 Task: Add an event with the title Third Coffee Meeting with Key Business Influencer, date '2023/10/27', time 8:00 AM to 10:00 AMand add a description: A conference call with partners serves as a platform for collaborative discussions. It brings together representatives from different organizations or departments to exchange ideas, share updates, and address common challenges. The call enables open and interactive communication, fostering a sense of teamwork and cooperation among partners., put the event into Yellow category, logged in from the account softage.7@softage.netand send the event invitation to softage.6@softage.net and softage.8@softage.net. Set a reminder for the event 15 minutes before
Action: Mouse moved to (100, 118)
Screenshot: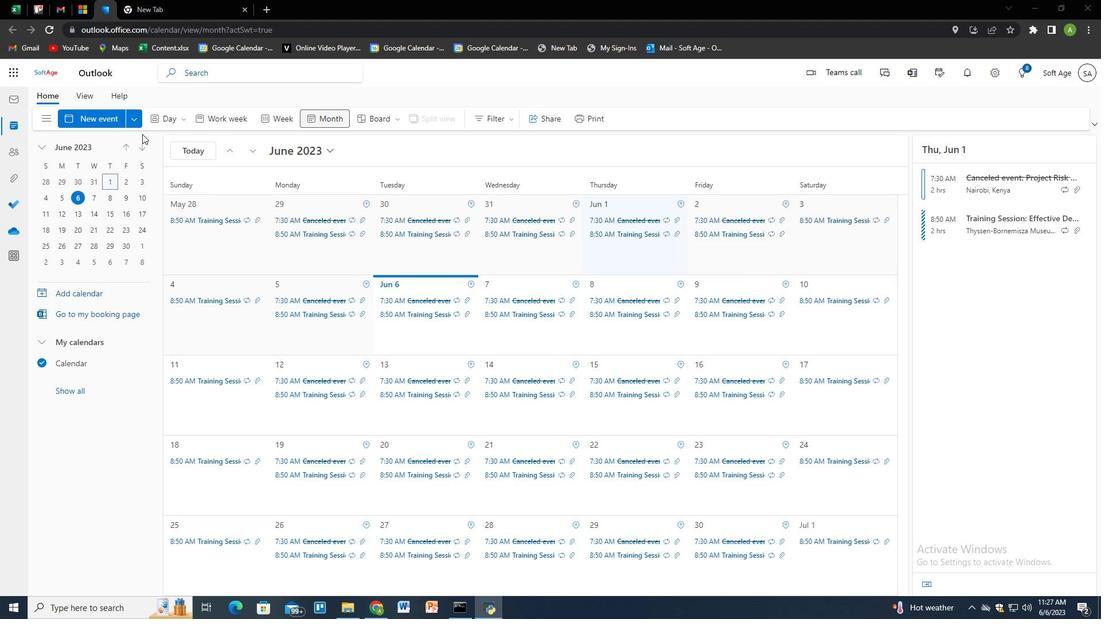 
Action: Mouse pressed left at (100, 118)
Screenshot: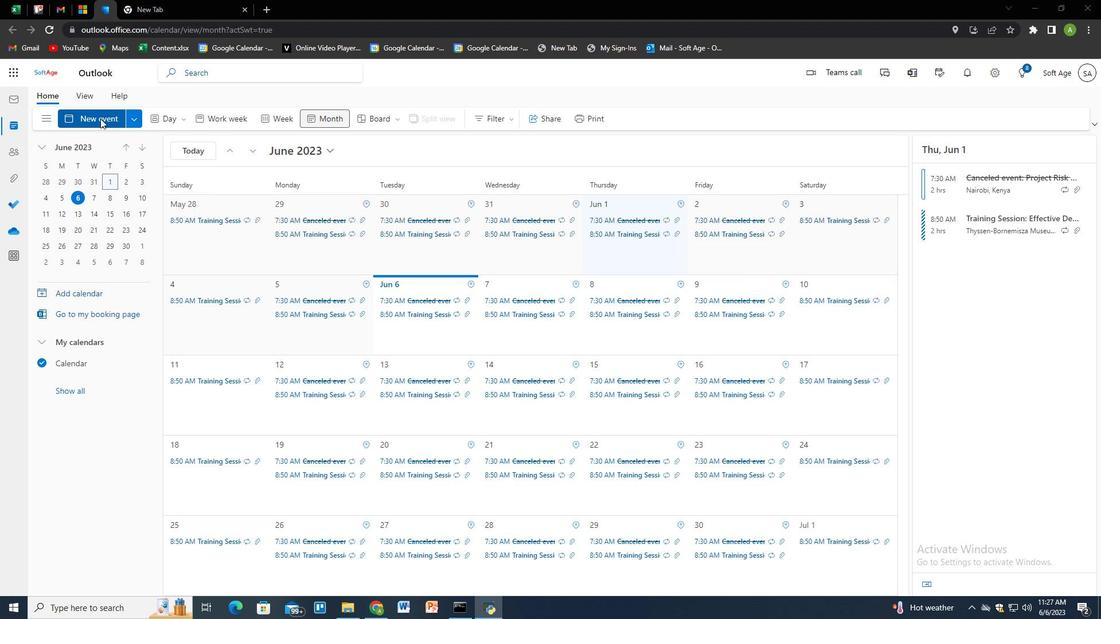 
Action: Mouse moved to (171, 174)
Screenshot: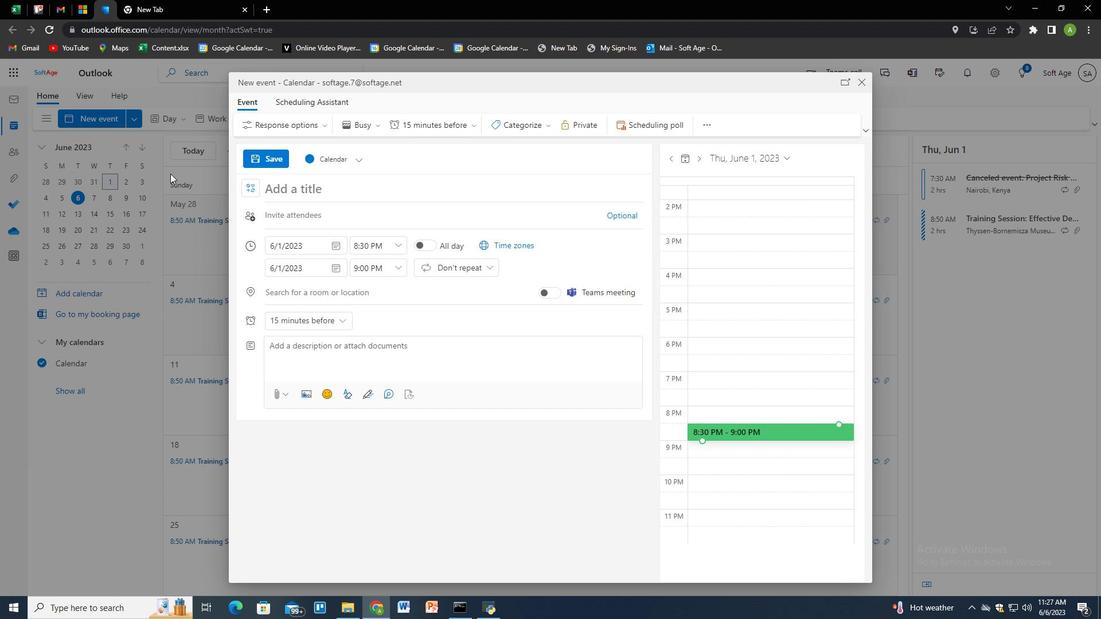 
Action: Key pressed <Key.caps_lock>T<Key.caps_lock>hird<Key.space><Key.caps_lock>C<Key.caps_lock>offee<Key.space><Key.caps_lock>M<Key.caps_lock>eeting<Key.space>with<Key.space><Key.caps_lock>K<Key.caps_lock>ey<Key.space><Key.caps_lock>B<Key.caps_lock>usiness<Key.space><Key.caps_lock>I<Key.caps_lock>nfluencer
Screenshot: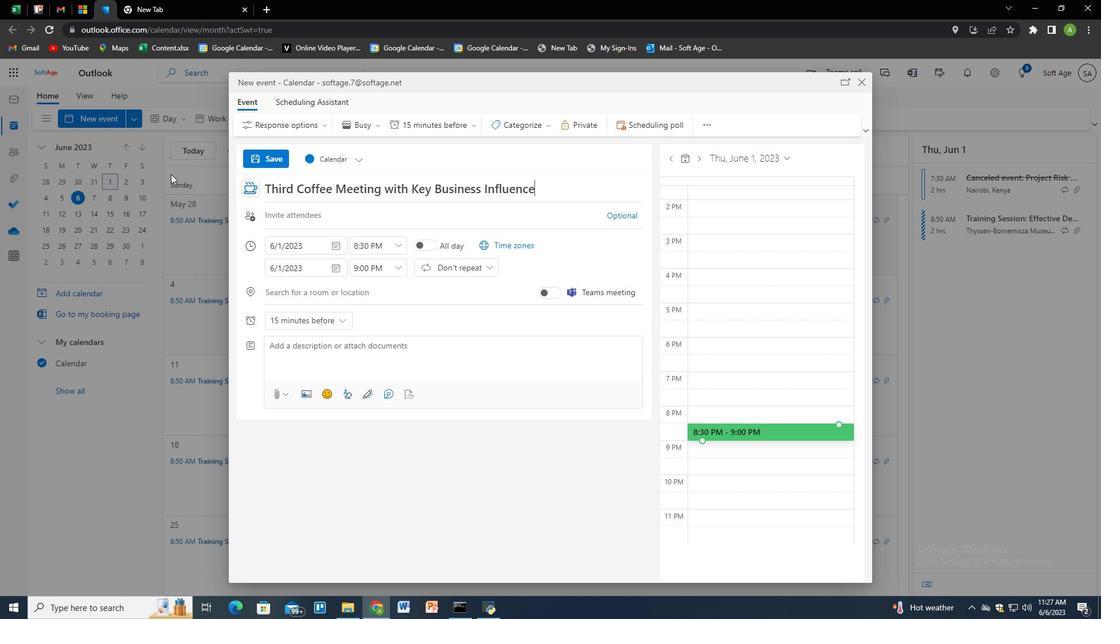 
Action: Mouse moved to (334, 247)
Screenshot: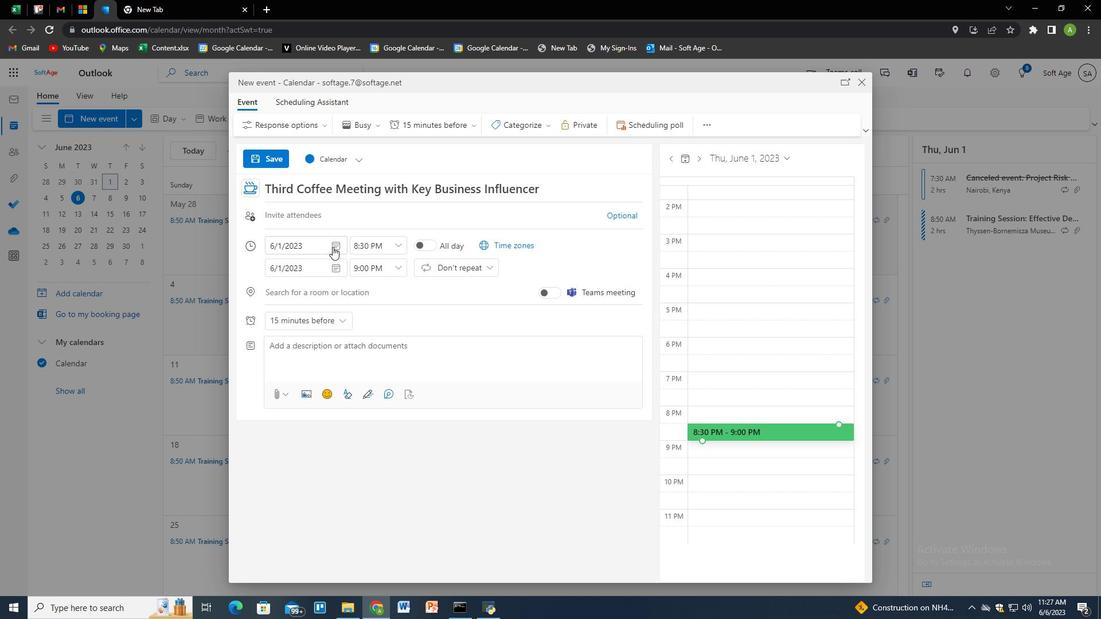 
Action: Mouse pressed left at (334, 247)
Screenshot: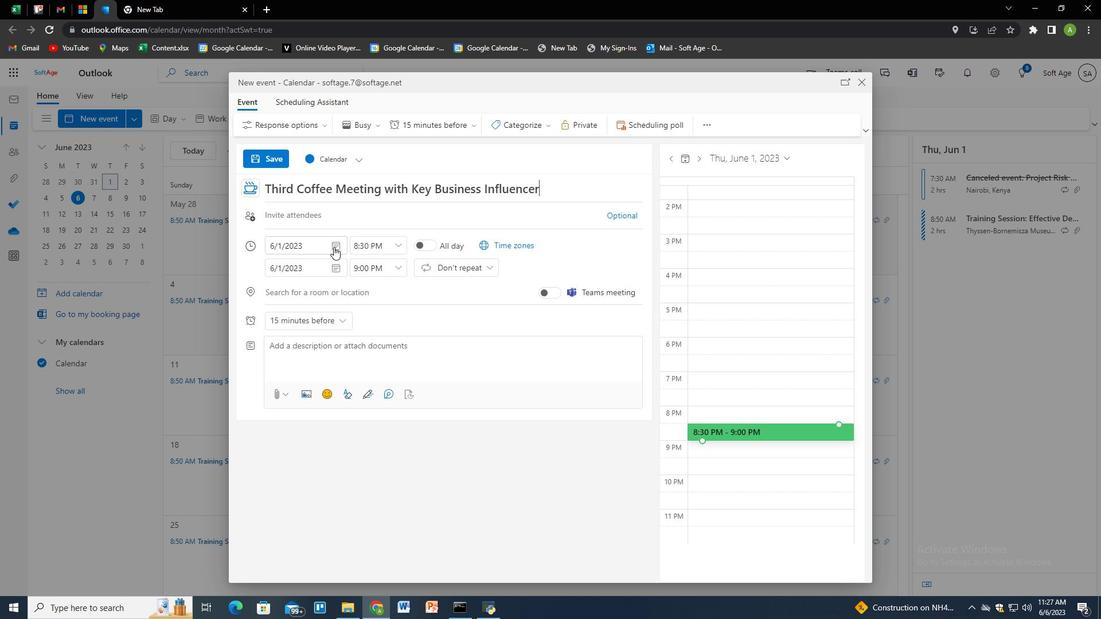 
Action: Mouse moved to (376, 270)
Screenshot: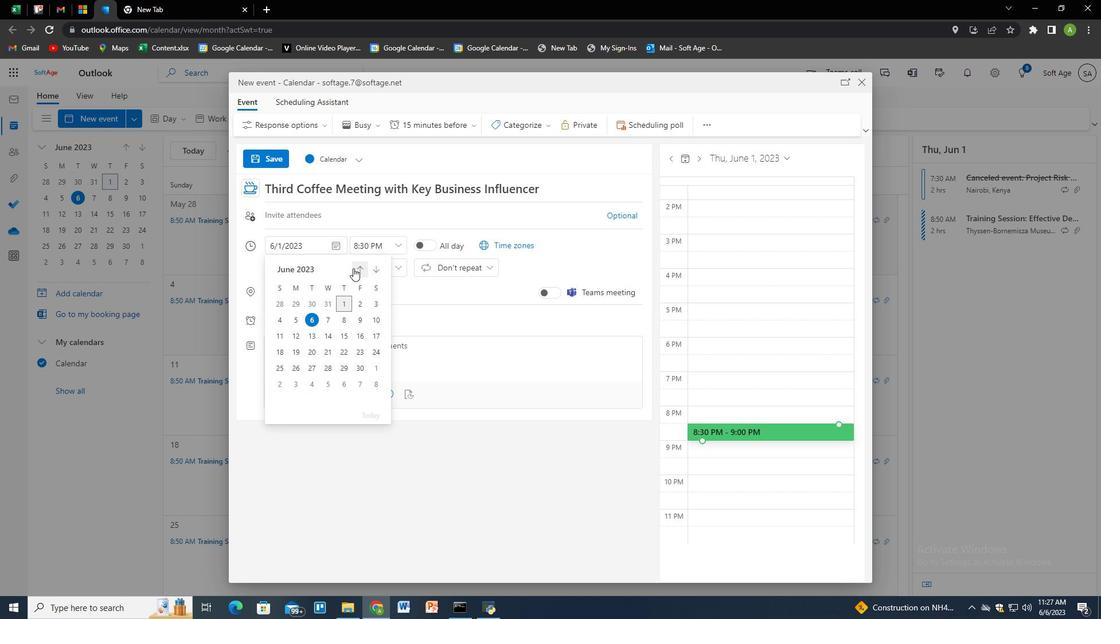 
Action: Mouse pressed left at (376, 270)
Screenshot: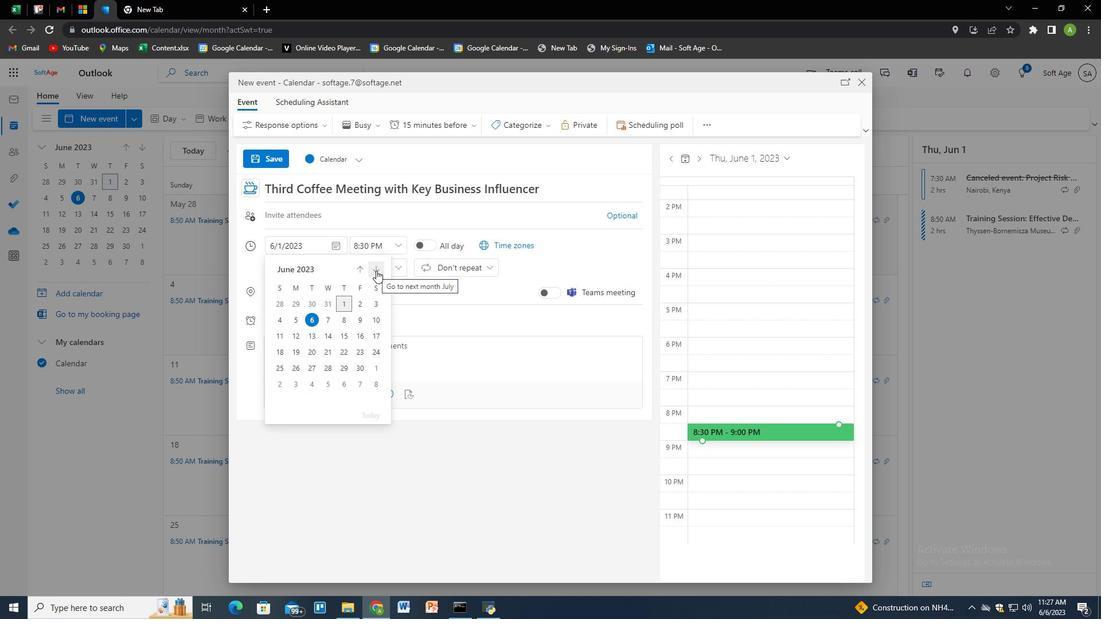 
Action: Mouse pressed left at (376, 270)
Screenshot: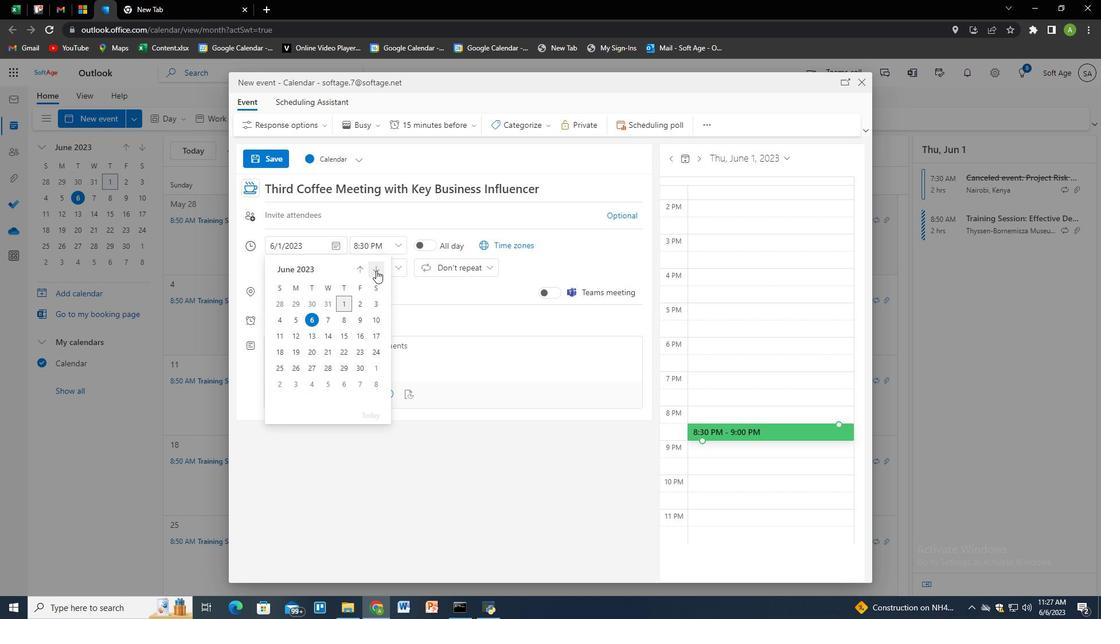 
Action: Mouse pressed left at (376, 270)
Screenshot: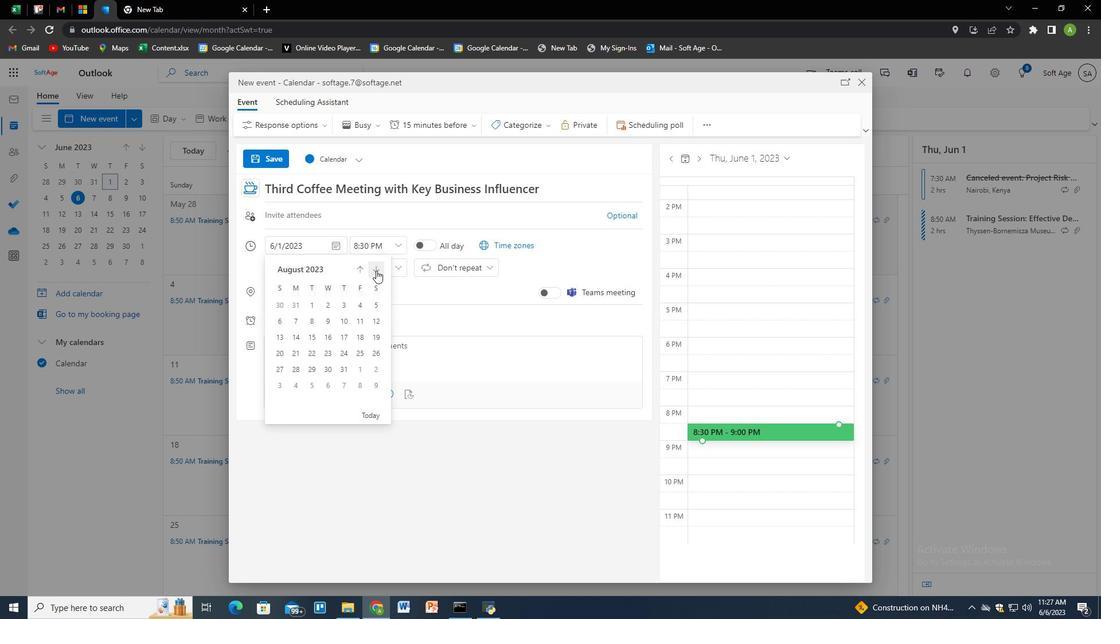 
Action: Mouse pressed left at (376, 270)
Screenshot: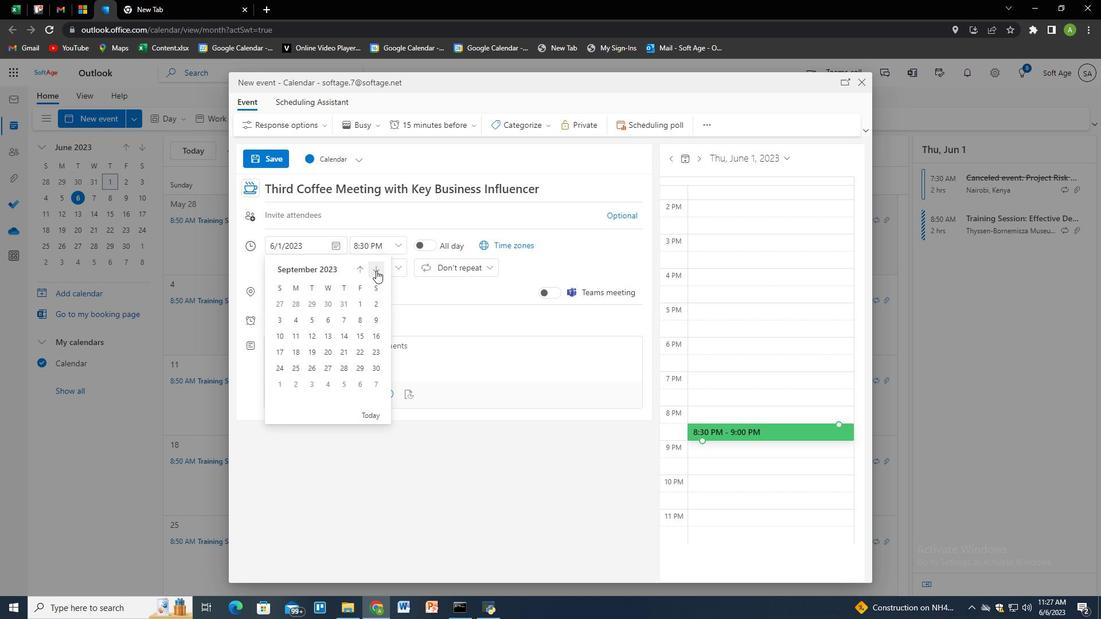 
Action: Mouse moved to (358, 351)
Screenshot: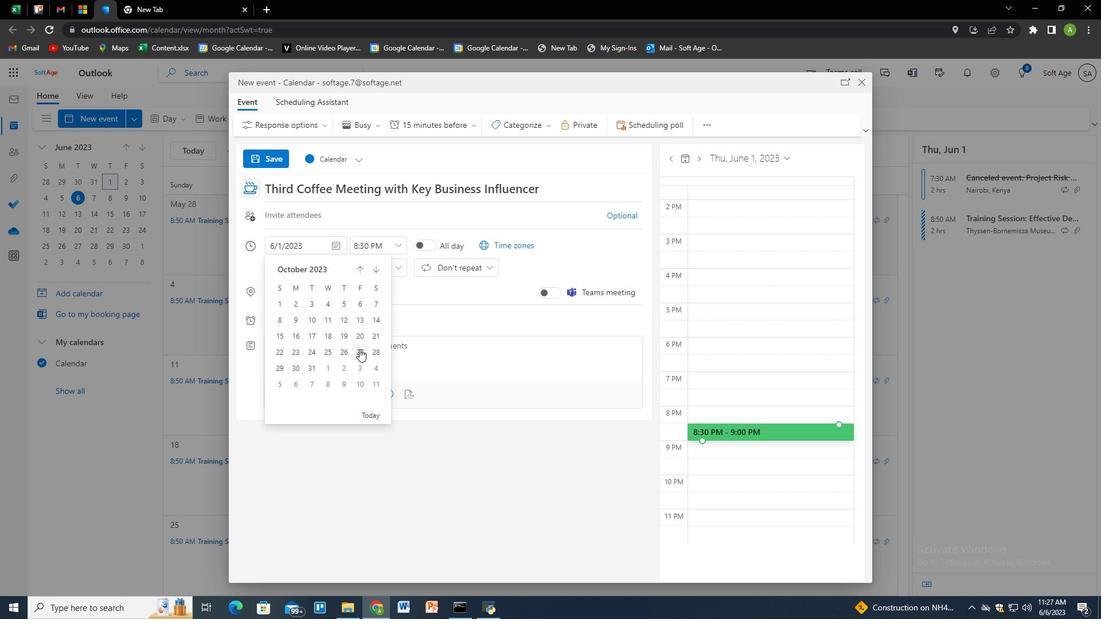 
Action: Mouse pressed left at (358, 351)
Screenshot: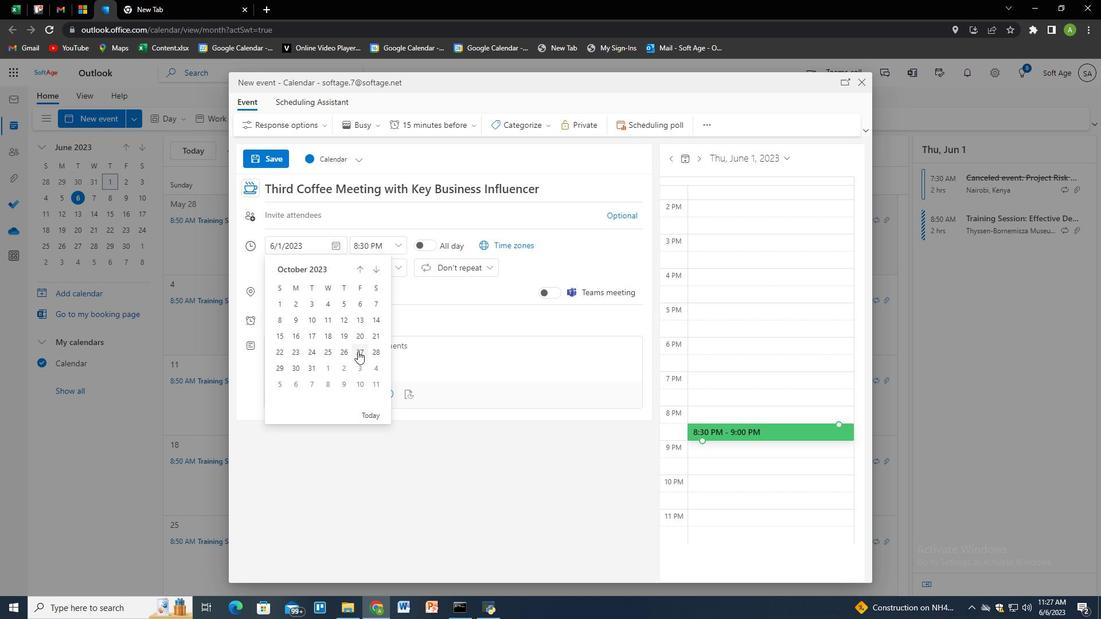 
Action: Mouse moved to (381, 246)
Screenshot: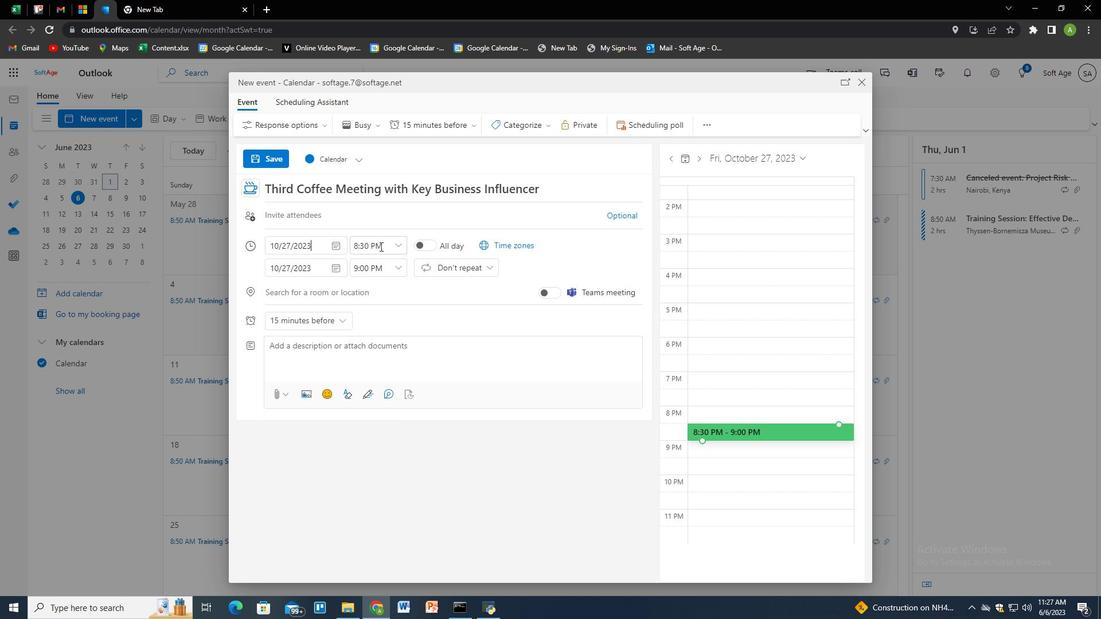 
Action: Mouse pressed left at (381, 246)
Screenshot: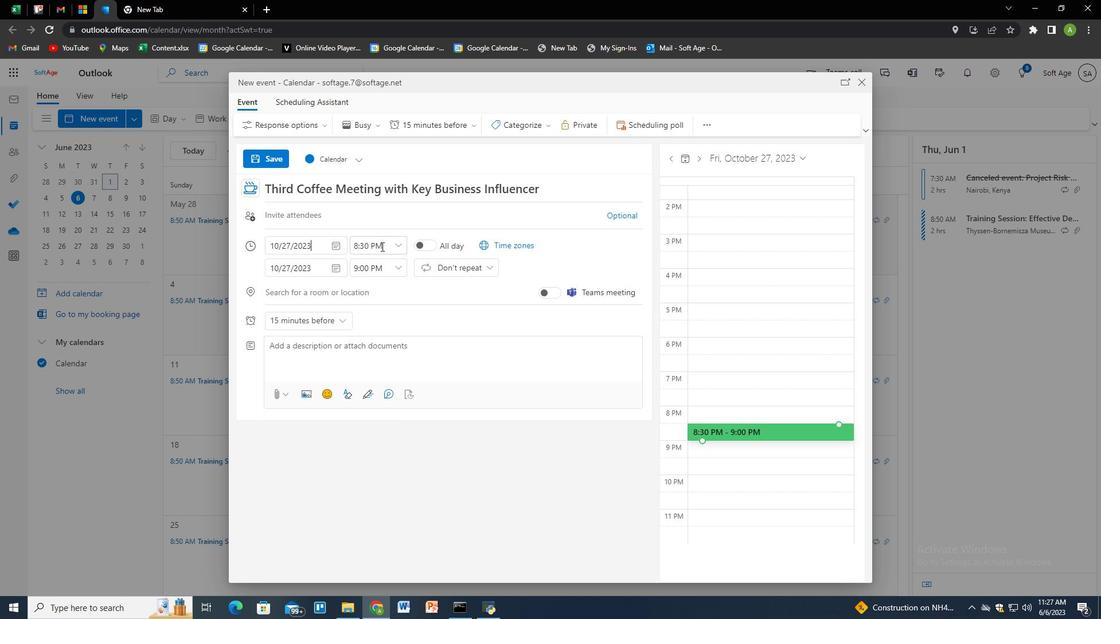 
Action: Mouse pressed left at (381, 246)
Screenshot: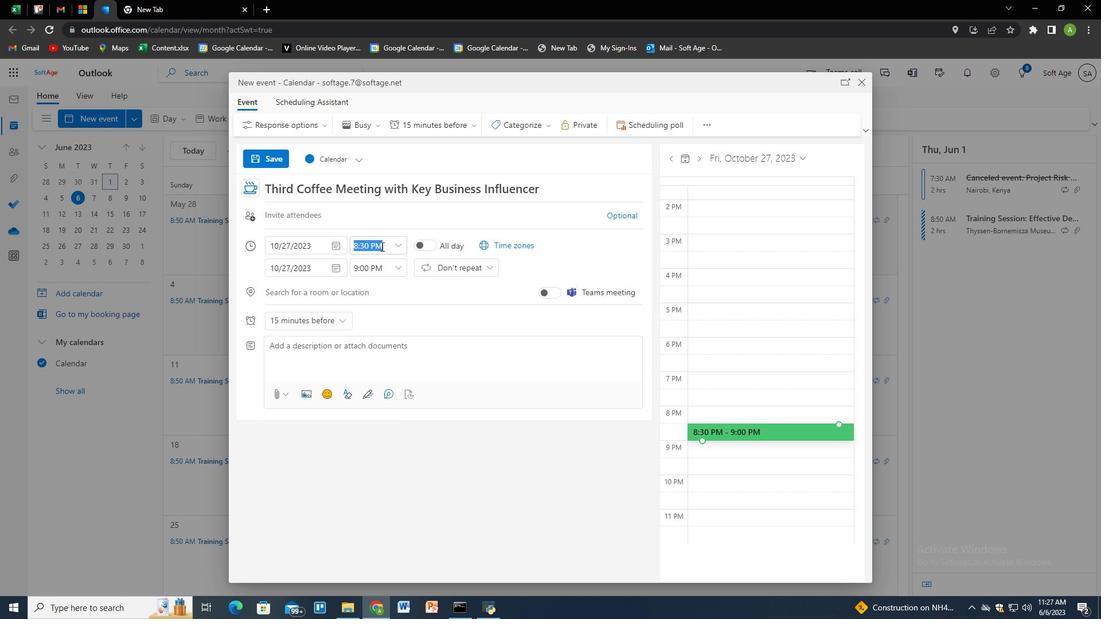 
Action: Mouse moved to (373, 246)
Screenshot: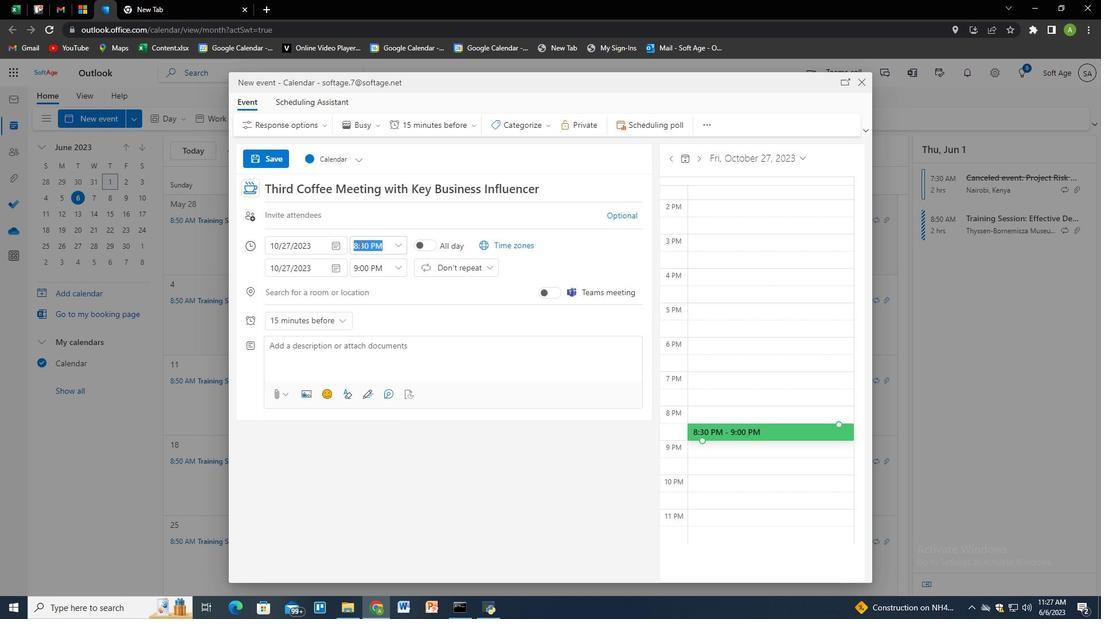 
Action: Mouse pressed left at (373, 246)
Screenshot: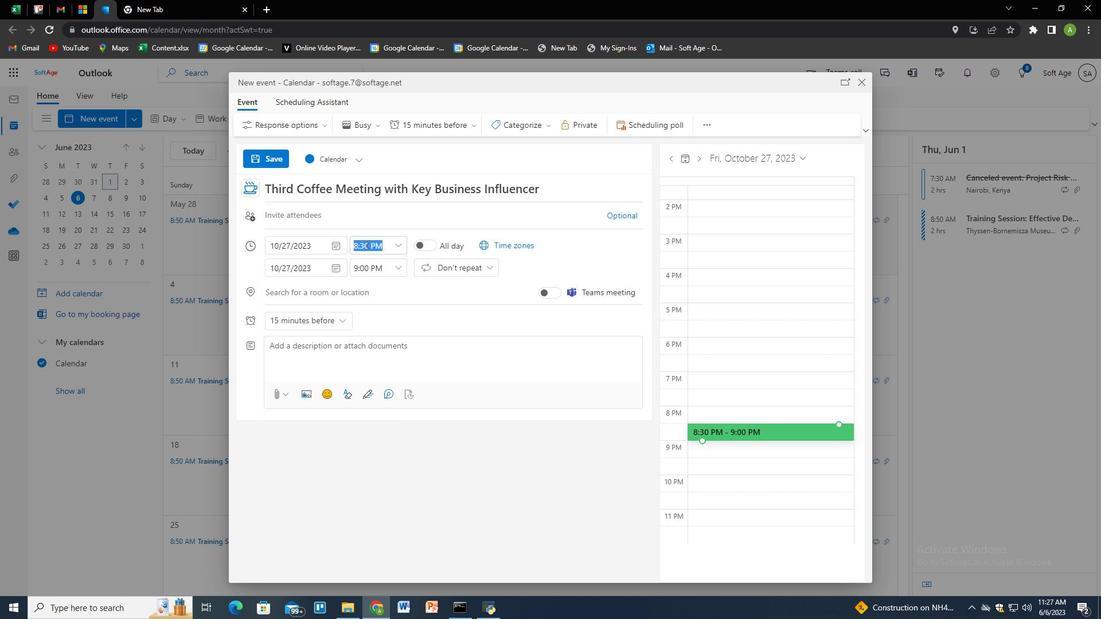 
Action: Mouse moved to (398, 245)
Screenshot: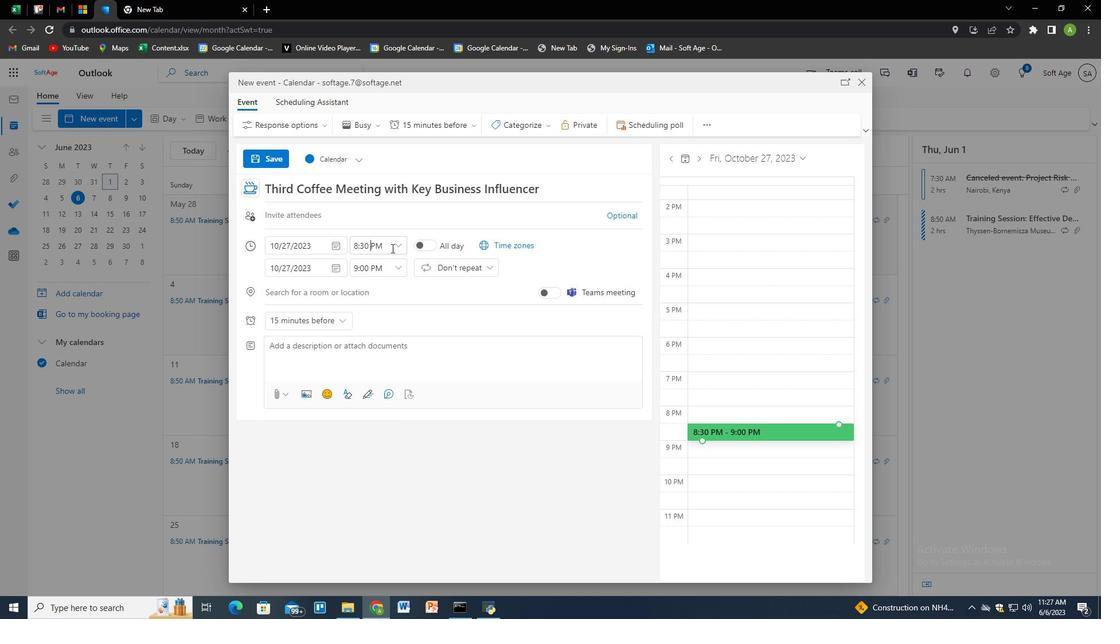 
Action: Mouse pressed left at (398, 245)
Screenshot: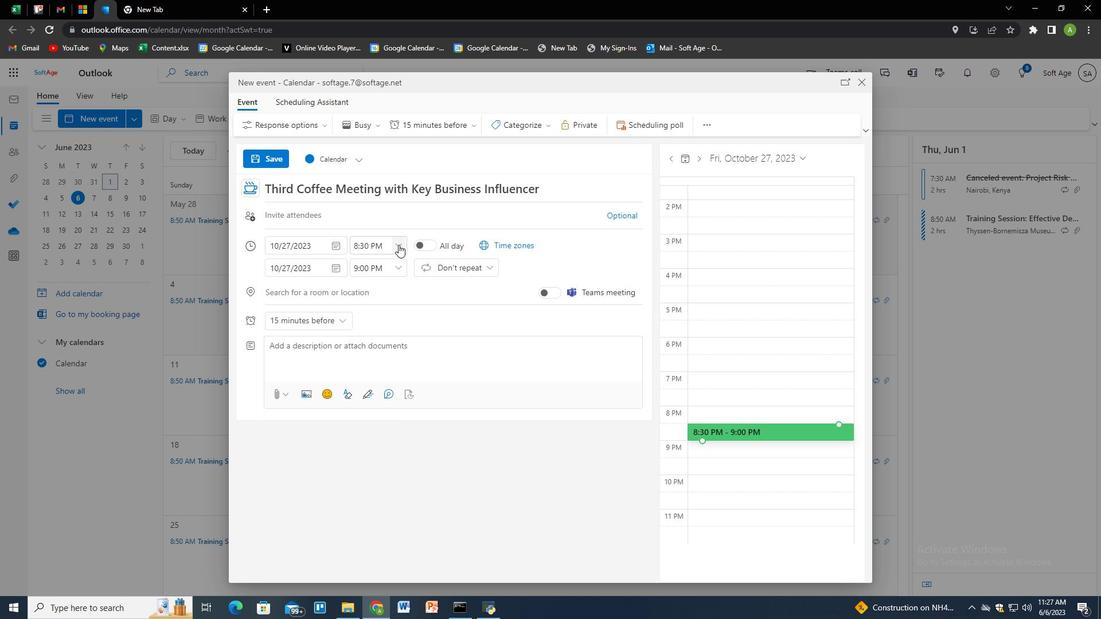 
Action: Mouse moved to (368, 326)
Screenshot: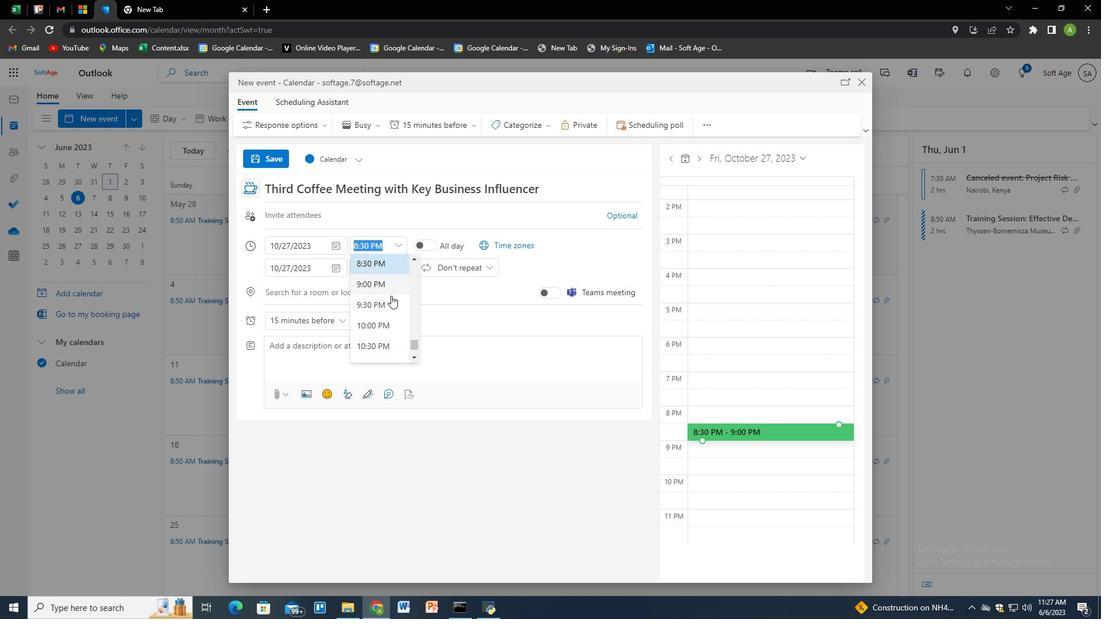 
Action: Mouse scrolled (368, 327) with delta (0, 0)
Screenshot: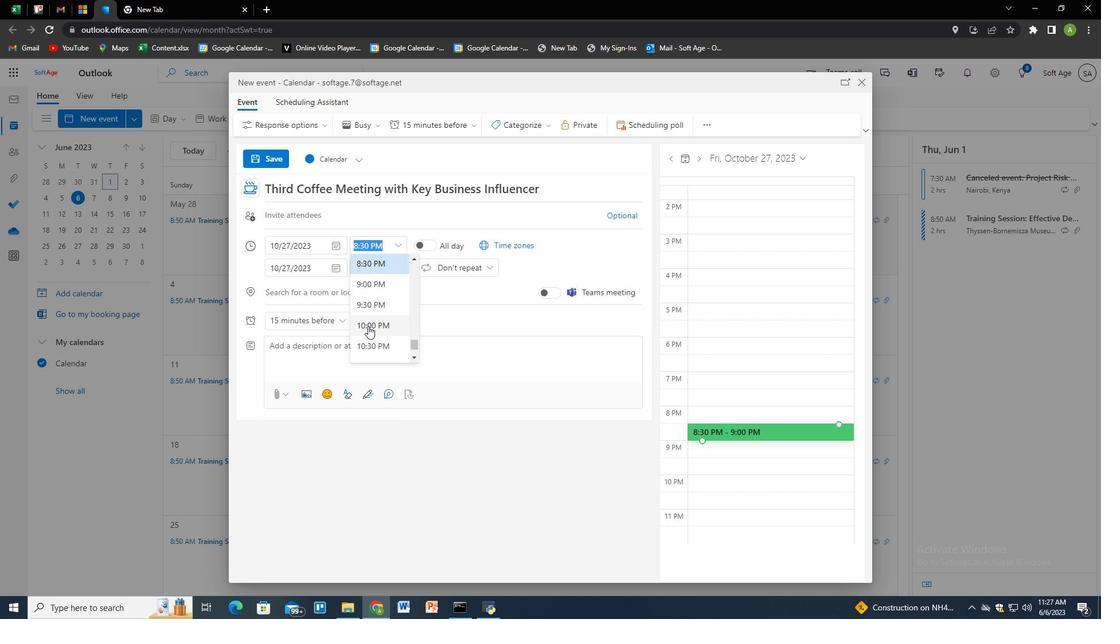 
Action: Mouse scrolled (368, 327) with delta (0, 0)
Screenshot: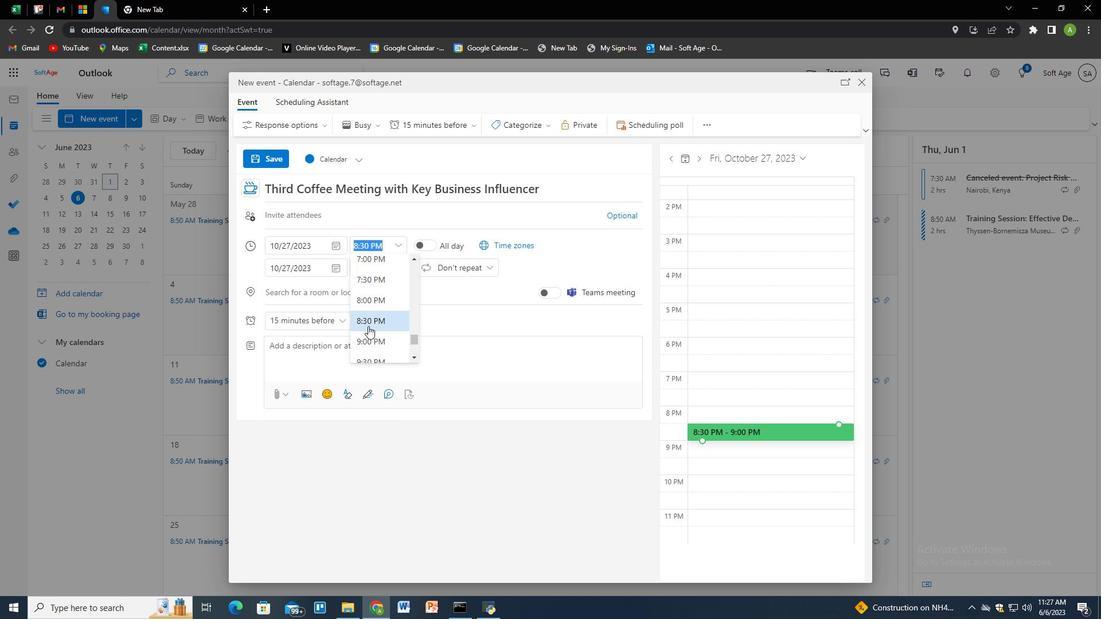 
Action: Mouse scrolled (368, 327) with delta (0, 0)
Screenshot: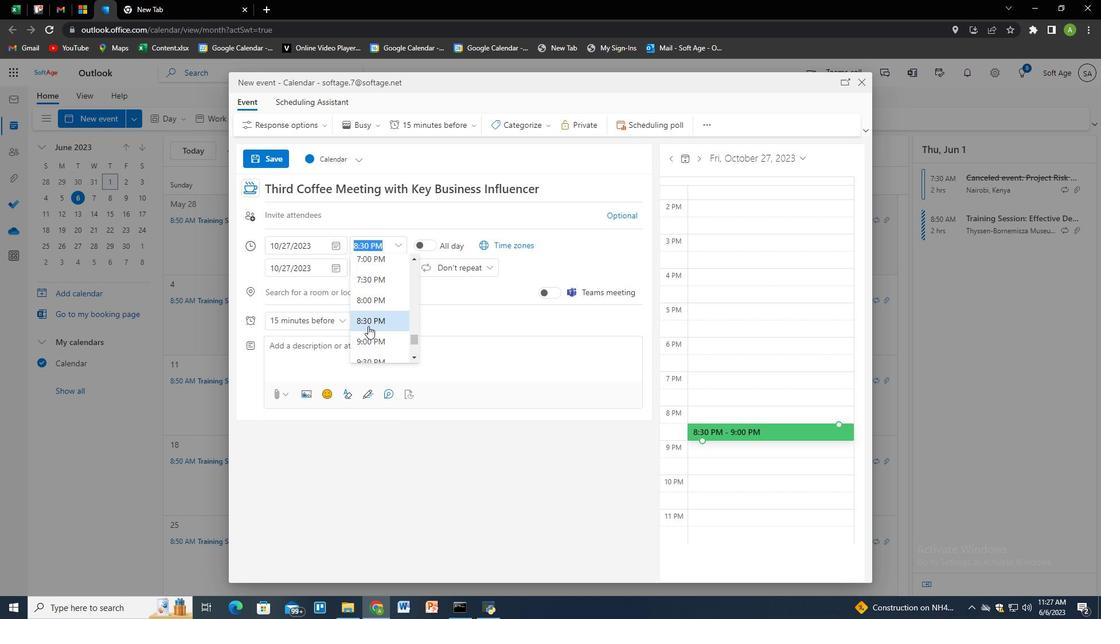 
Action: Mouse scrolled (368, 327) with delta (0, 0)
Screenshot: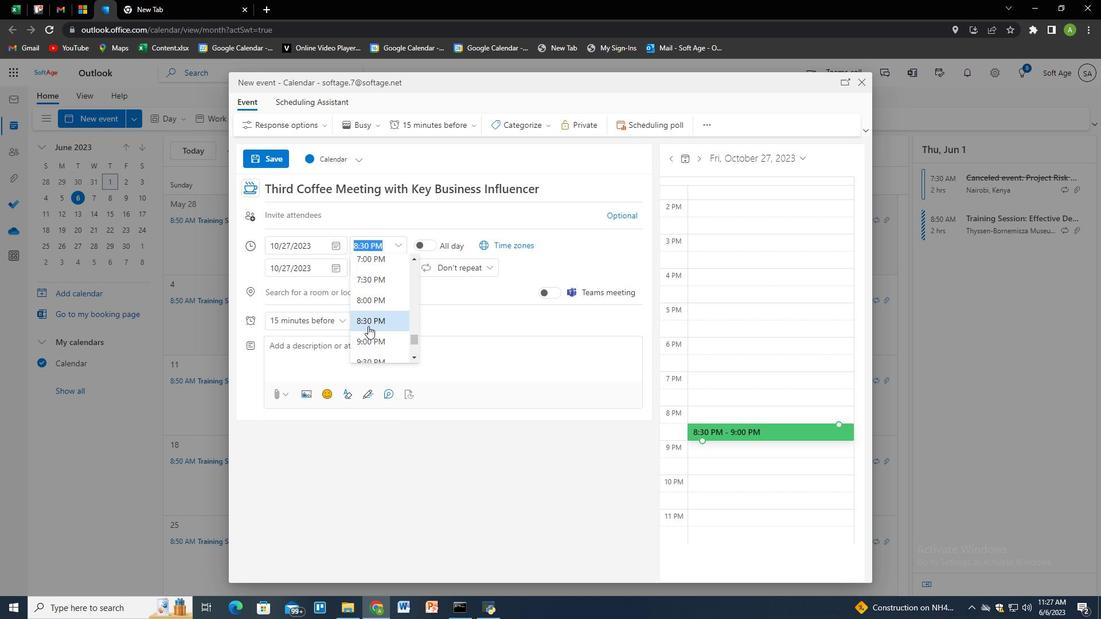 
Action: Mouse scrolled (368, 327) with delta (0, 0)
Screenshot: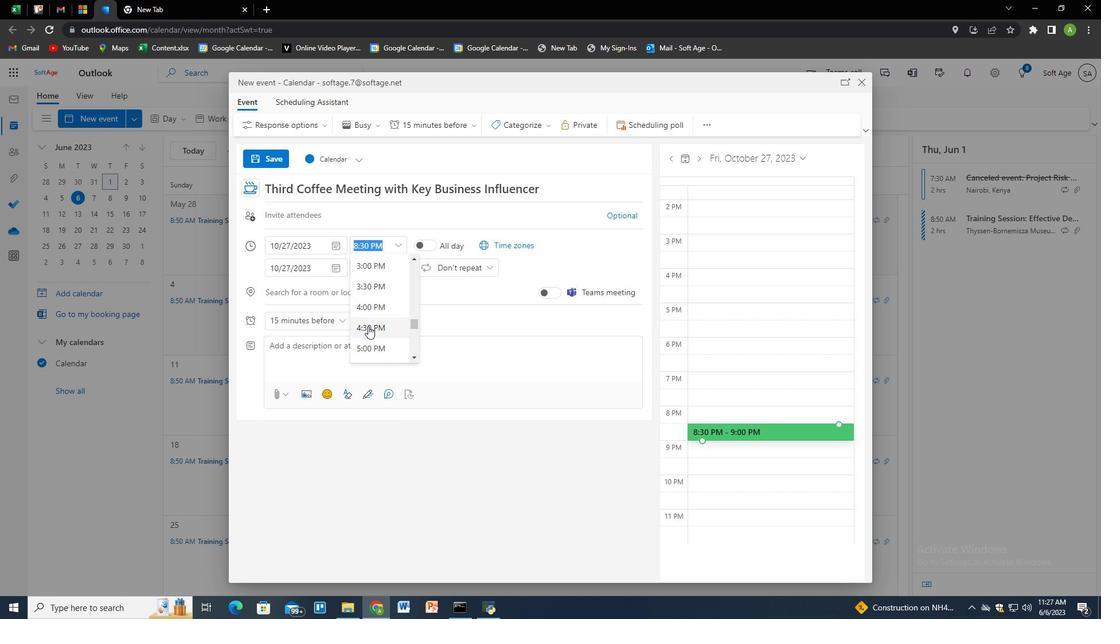 
Action: Mouse scrolled (368, 327) with delta (0, 0)
Screenshot: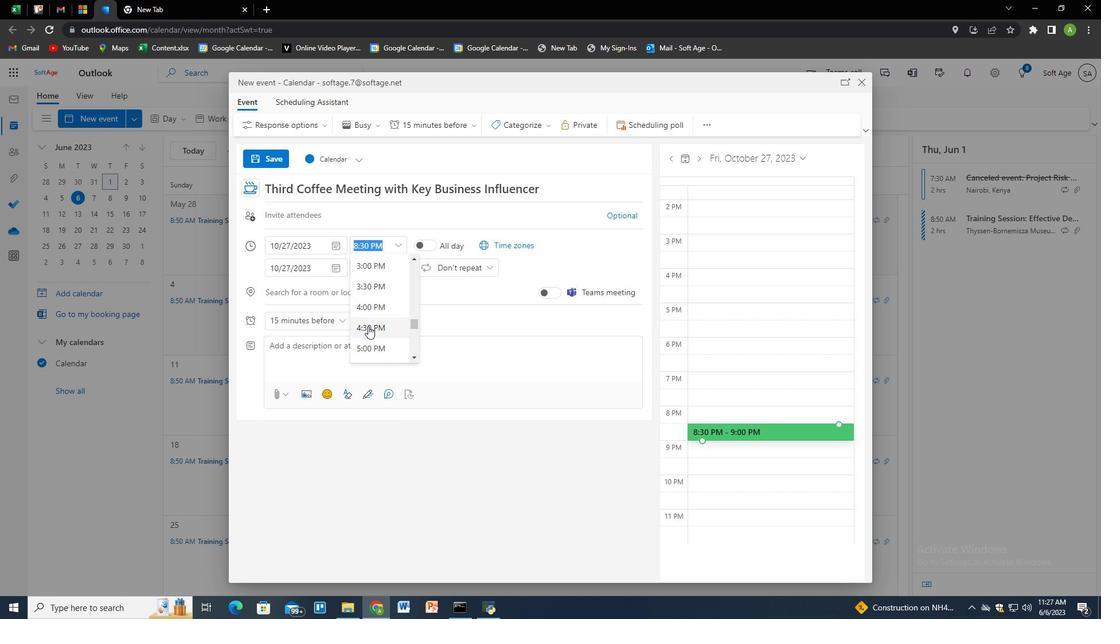 
Action: Mouse scrolled (368, 327) with delta (0, 0)
Screenshot: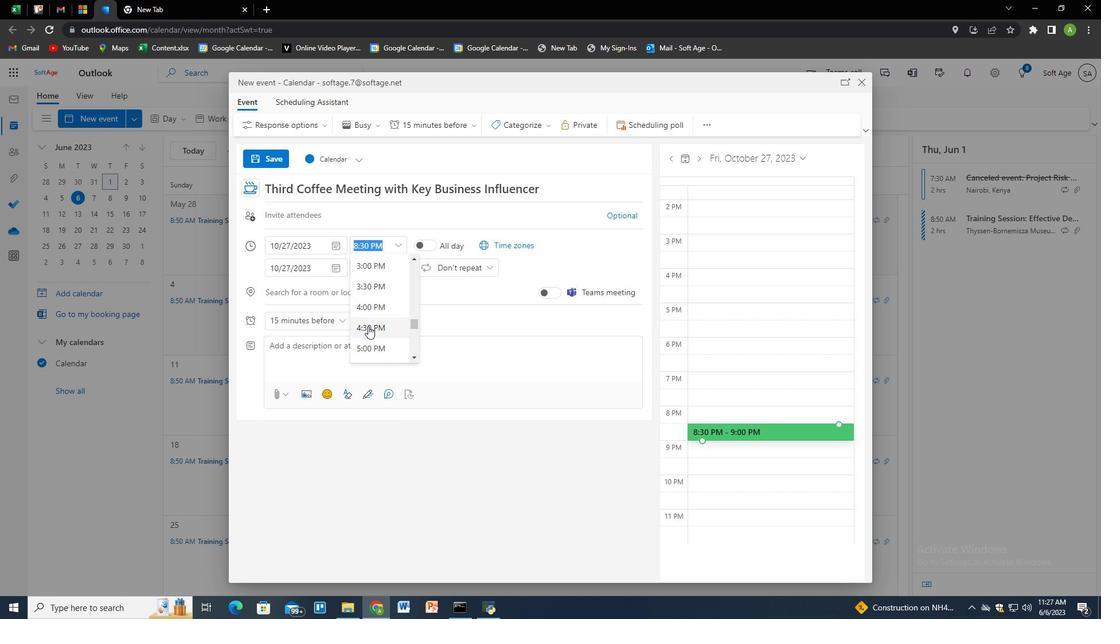 
Action: Mouse scrolled (368, 327) with delta (0, 0)
Screenshot: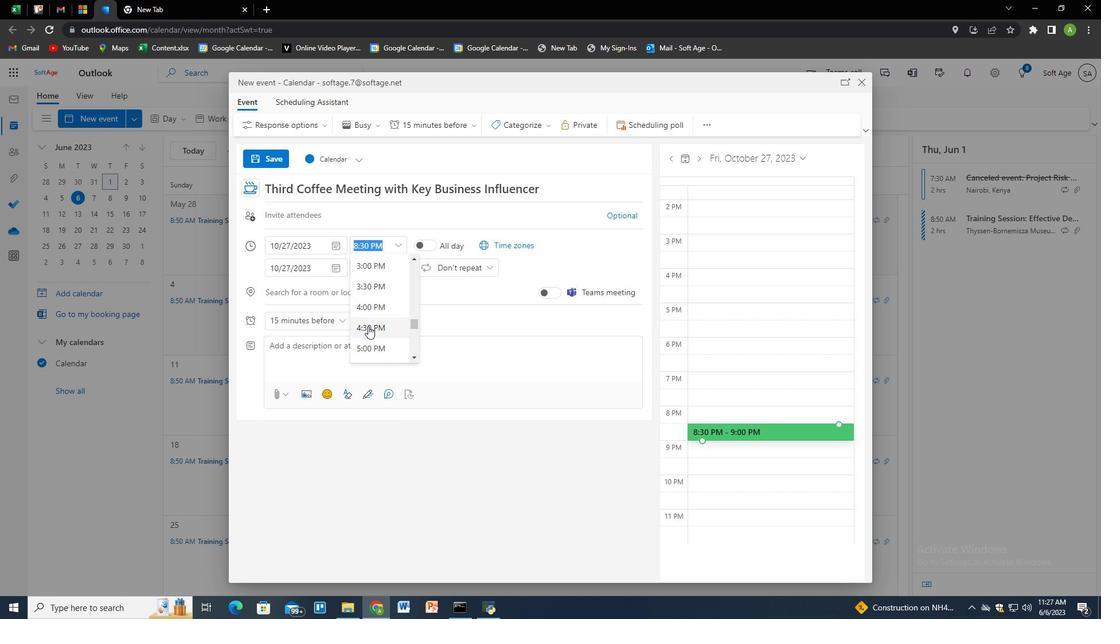 
Action: Mouse scrolled (368, 327) with delta (0, 0)
Screenshot: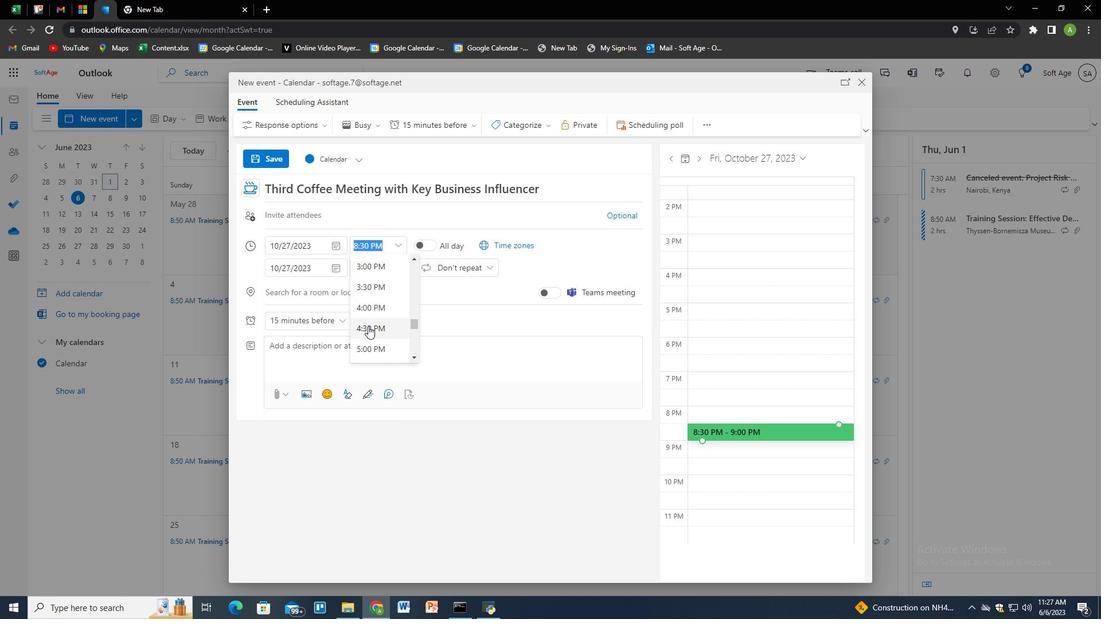 
Action: Mouse moved to (378, 272)
Screenshot: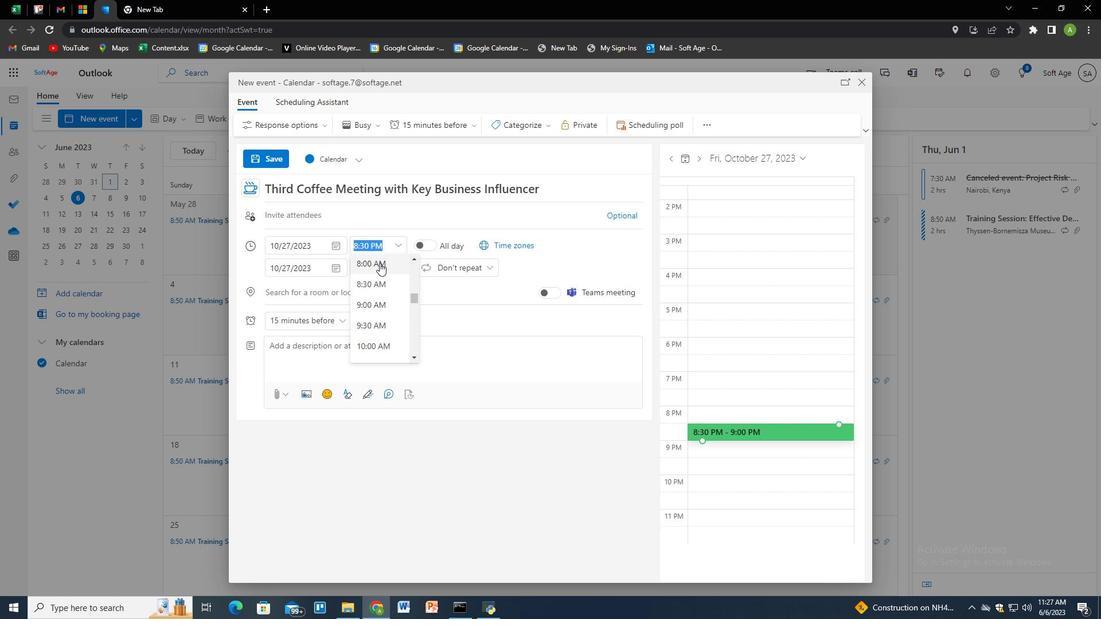 
Action: Mouse pressed left at (378, 272)
Screenshot: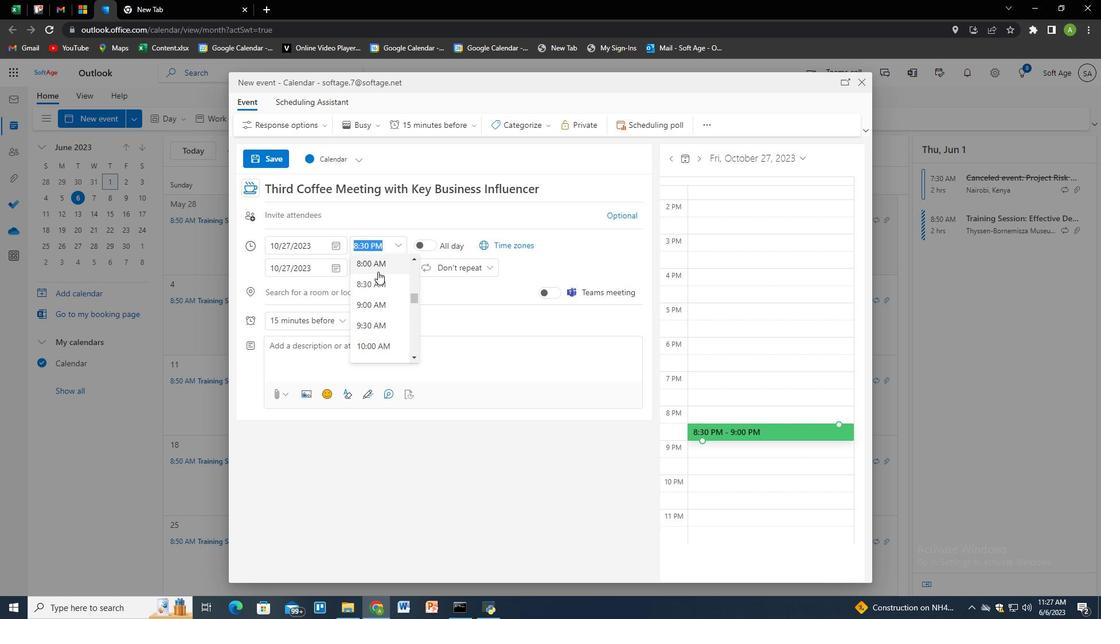 
Action: Mouse moved to (397, 268)
Screenshot: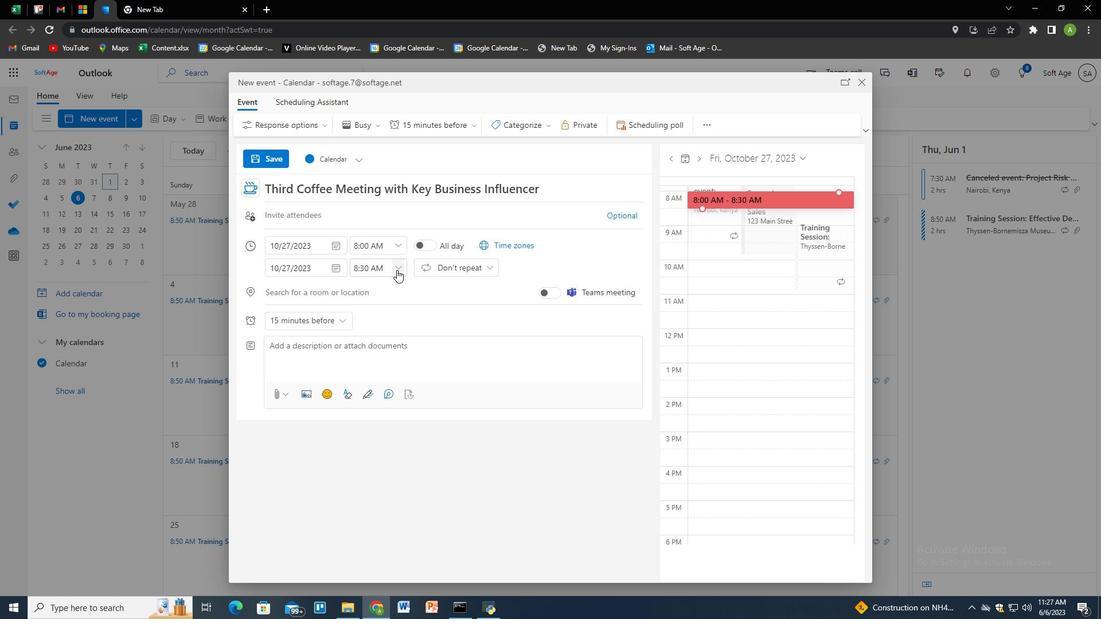 
Action: Mouse pressed left at (397, 268)
Screenshot: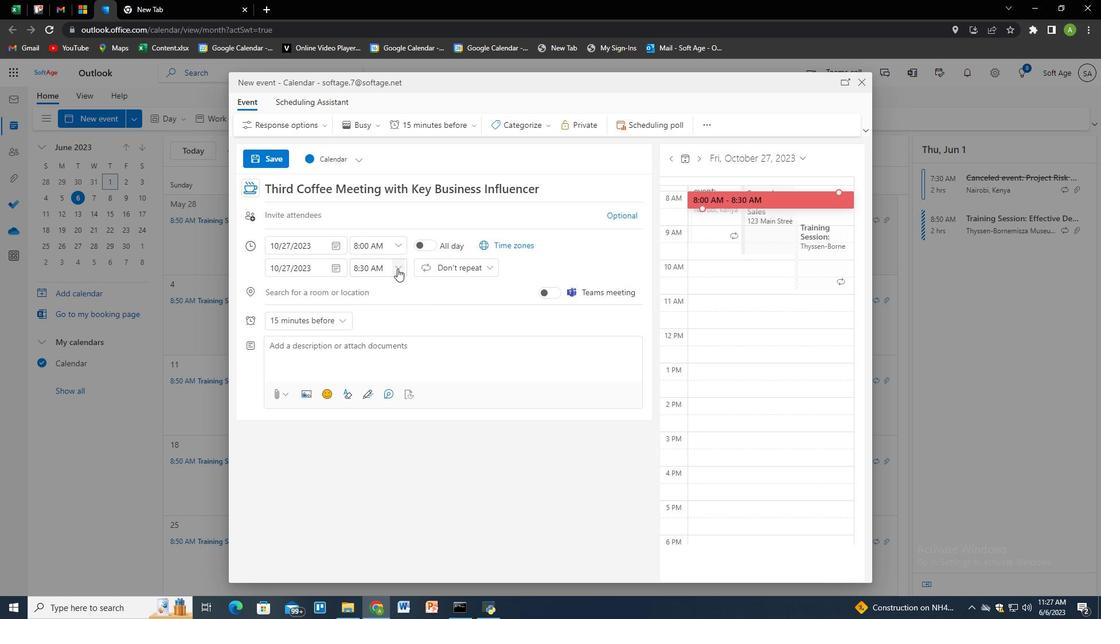 
Action: Mouse moved to (387, 342)
Screenshot: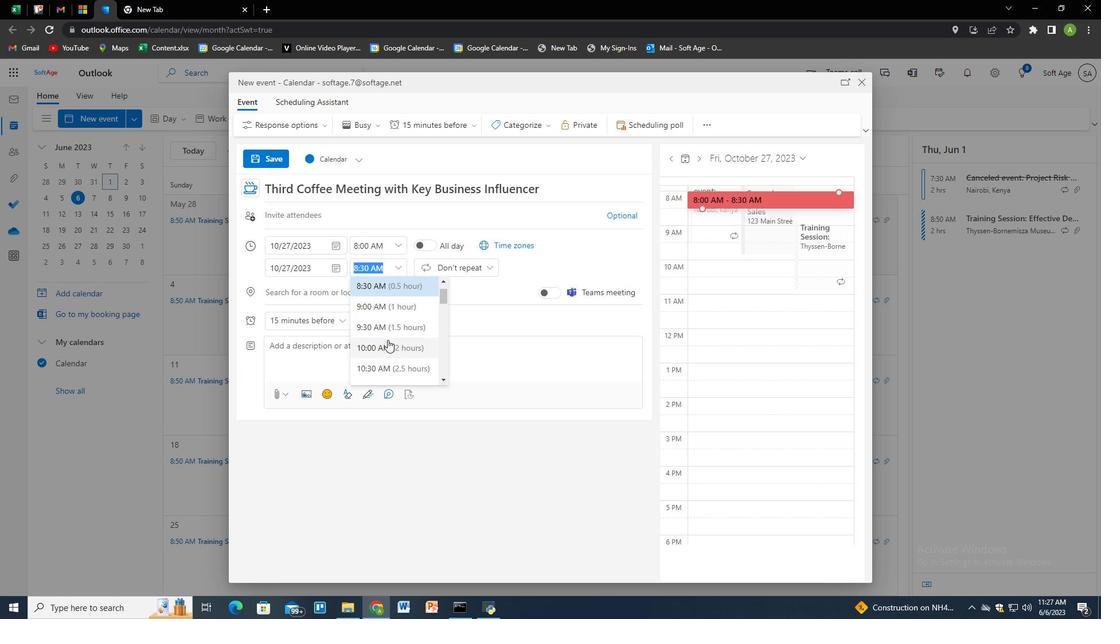 
Action: Mouse pressed left at (387, 342)
Screenshot: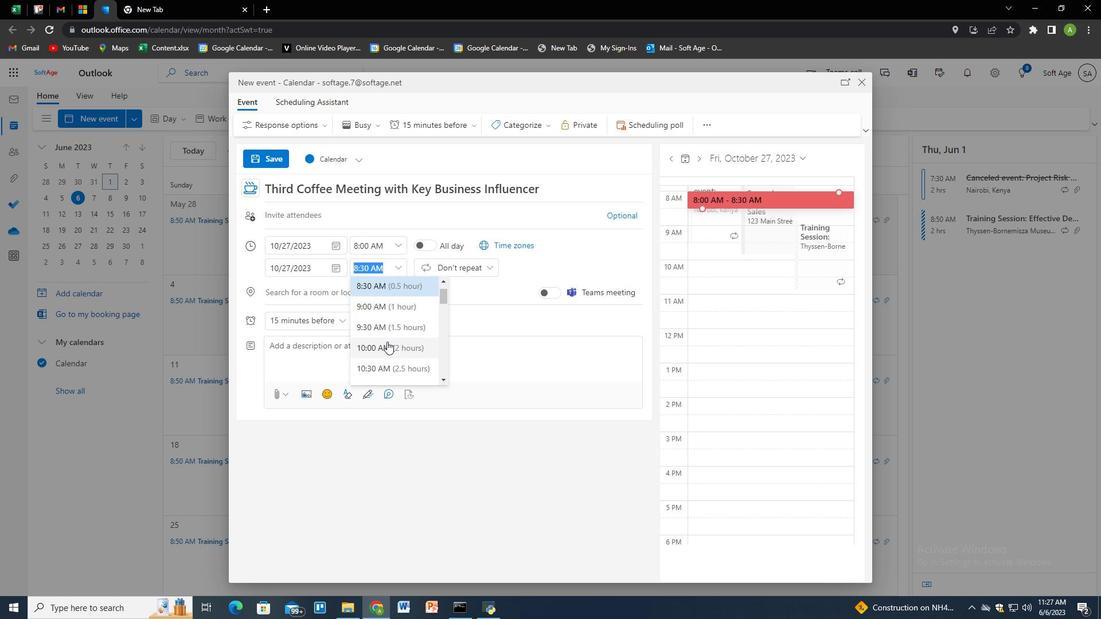 
Action: Mouse moved to (288, 343)
Screenshot: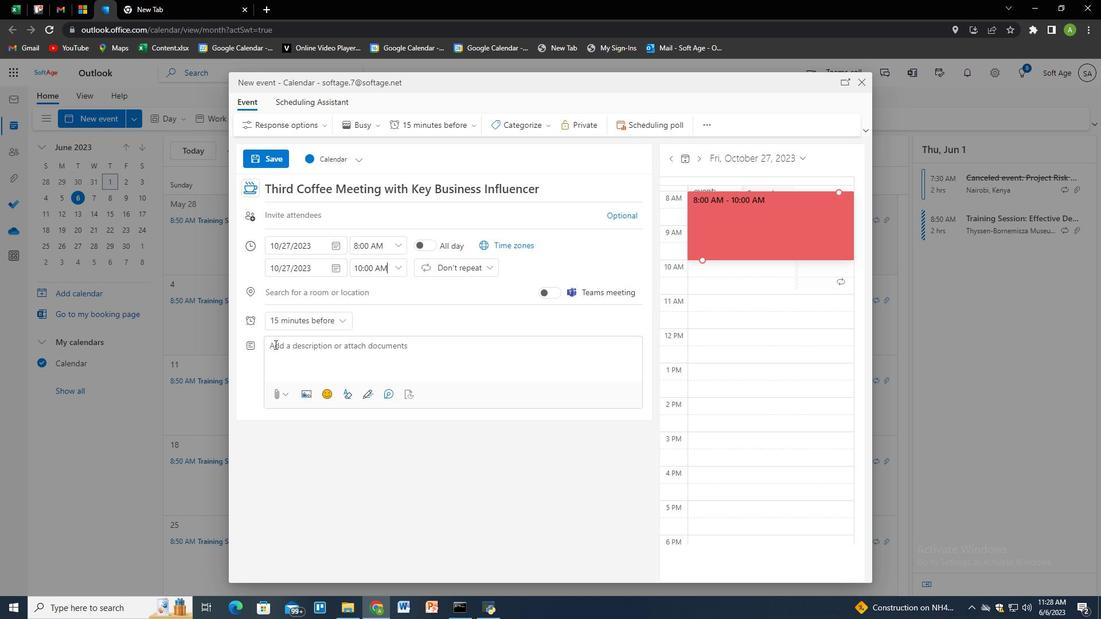 
Action: Mouse pressed left at (288, 343)
Screenshot: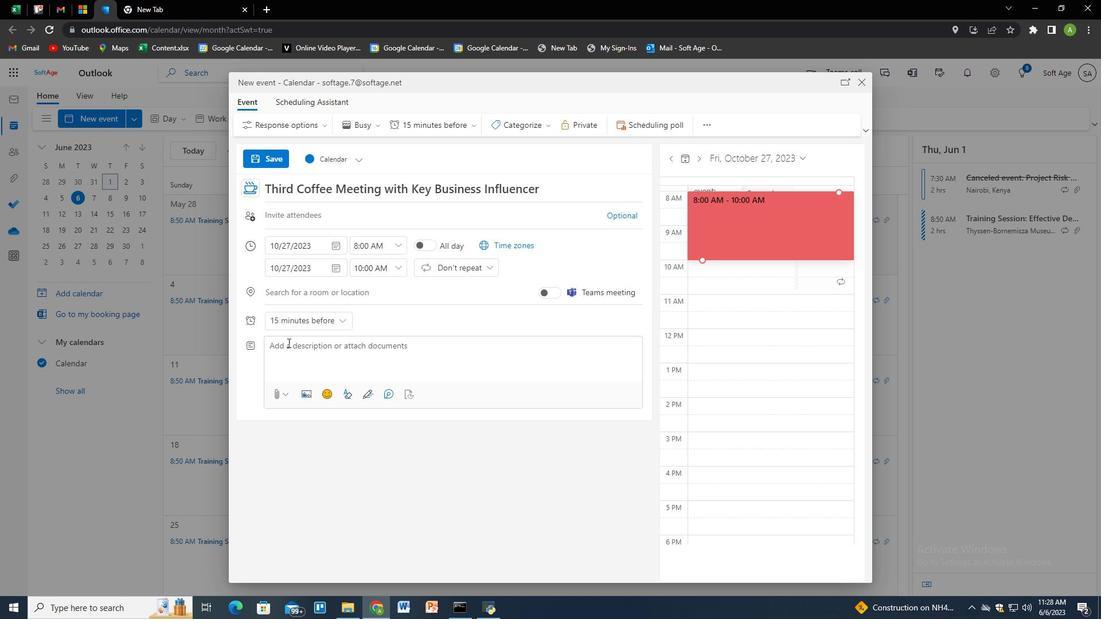 
Action: Key pressed <Key.caps_lock>A<Key.caps_lock><Key.space>conference<Key.space>call<Key.space>with<Key.space>partners<Key.space>serves<Key.space>as<Key.space>a<Key.space>platform<Key.space>for<Key.space>collaborative<Key.space>discussions.<Key.space><Key.caps_lock>I<Key.caps_lock>t<Key.space>brings<Key.space>together<Key.space>representatives<Key.space>from<Key.space>de<Key.backspace>ifeerent<Key.backspace><Key.backspace><Key.backspace><Key.backspace><Key.backspace><Key.backspace><Key.tab><Key.space>organizations<Key.space>or<Key.space>departments<Key.space>to<Key.space>exchange<Key.space>ideas<Key.space><Key.backspace>,<Key.space>share<Key.space>updates,<Key.space>and<Key.space>address<Key.space>common<Key.space>challenges.<Key.space><Key.caps_lock>T<Key.caps_lock>he<Key.space>call<Key.space>enables<Key.space>open<Key.space>interactive<Key.space>communication,<Key.space>fostering<Key.space>a<Key.space>sense<Key.space>of<Key.space>teamwork<Key.space>and<Key.space>cooperation<Key.space>among<Key.space>partners.
Screenshot: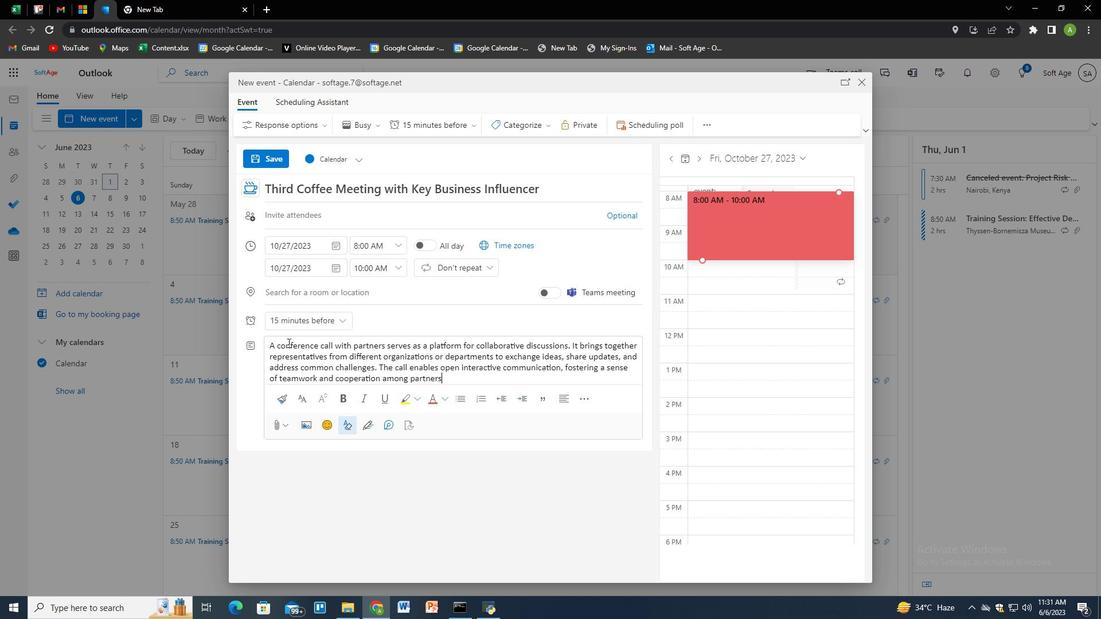 
Action: Mouse scrolled (288, 343) with delta (0, 0)
Screenshot: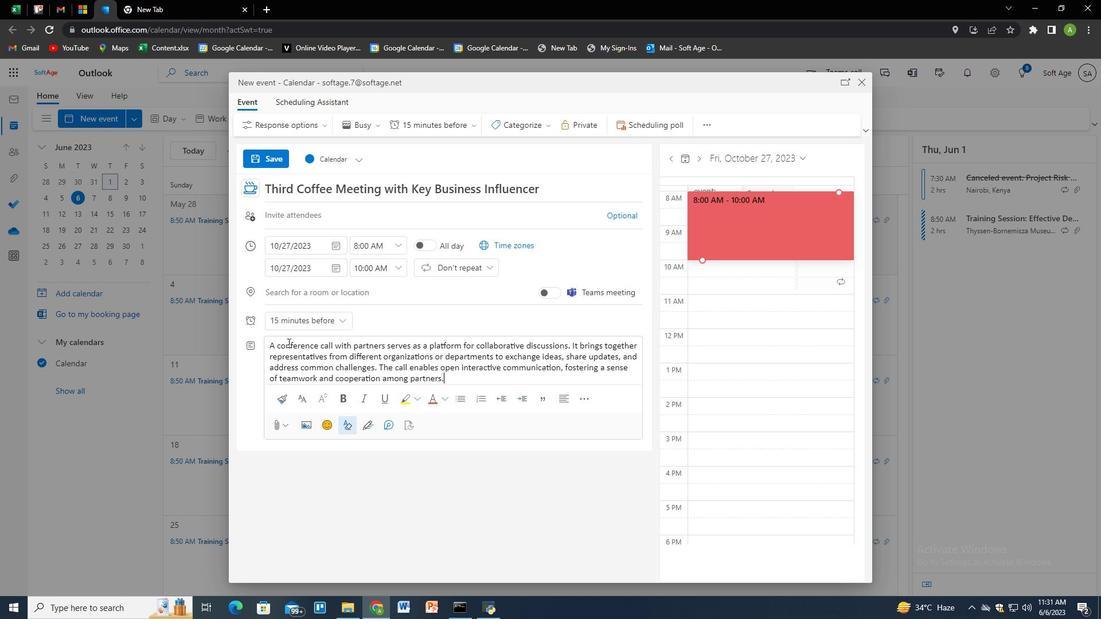 
Action: Mouse moved to (536, 128)
Screenshot: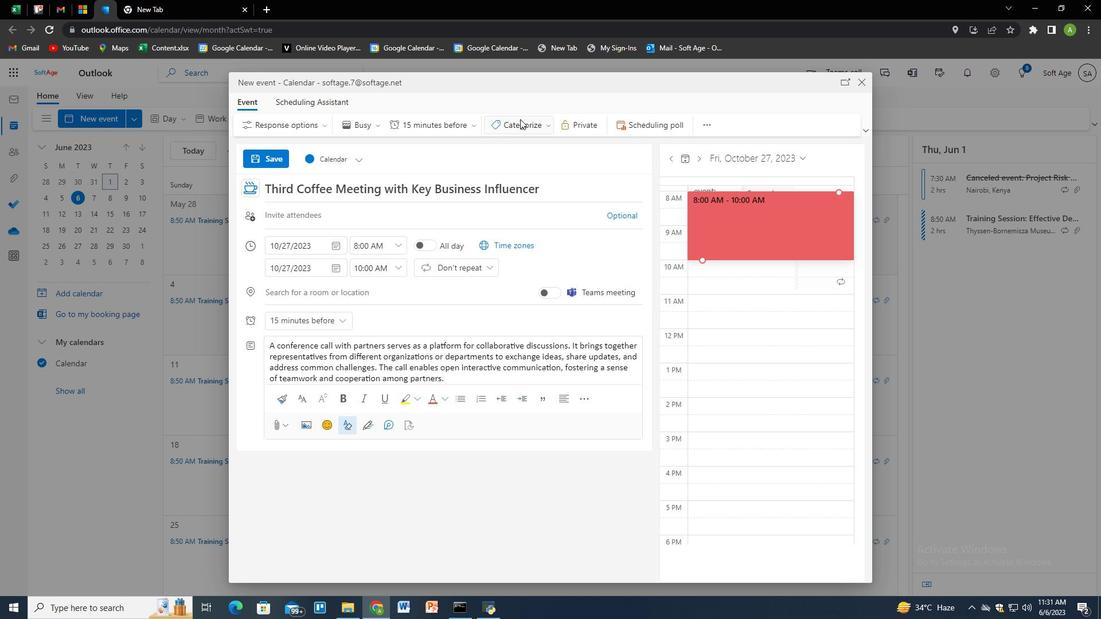 
Action: Mouse pressed left at (536, 128)
Screenshot: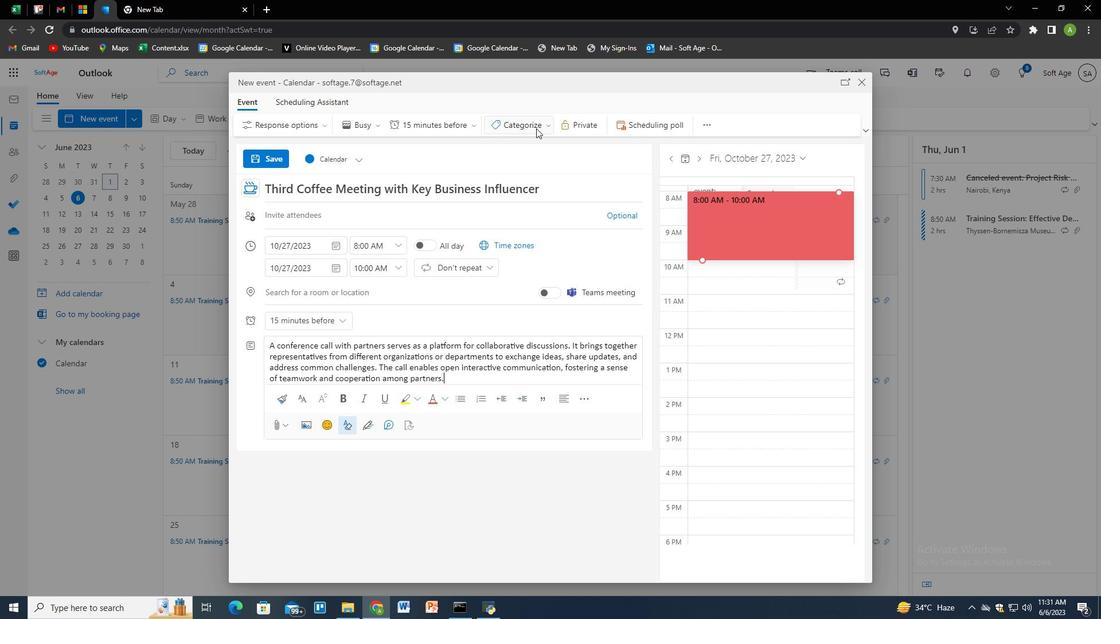 
Action: Mouse moved to (535, 236)
Screenshot: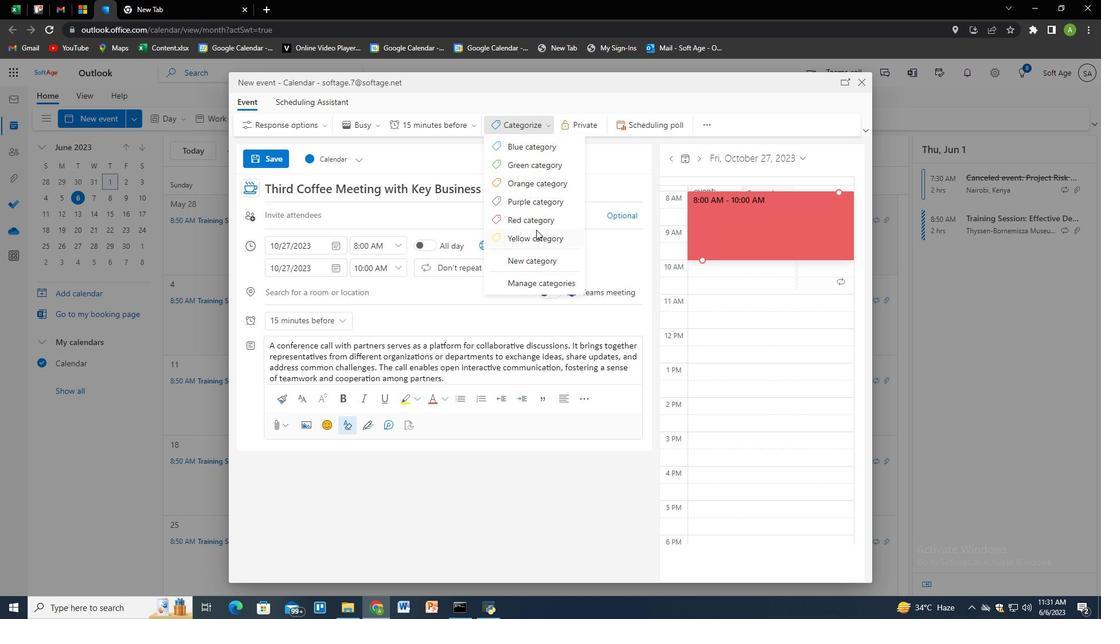 
Action: Mouse pressed left at (535, 236)
Screenshot: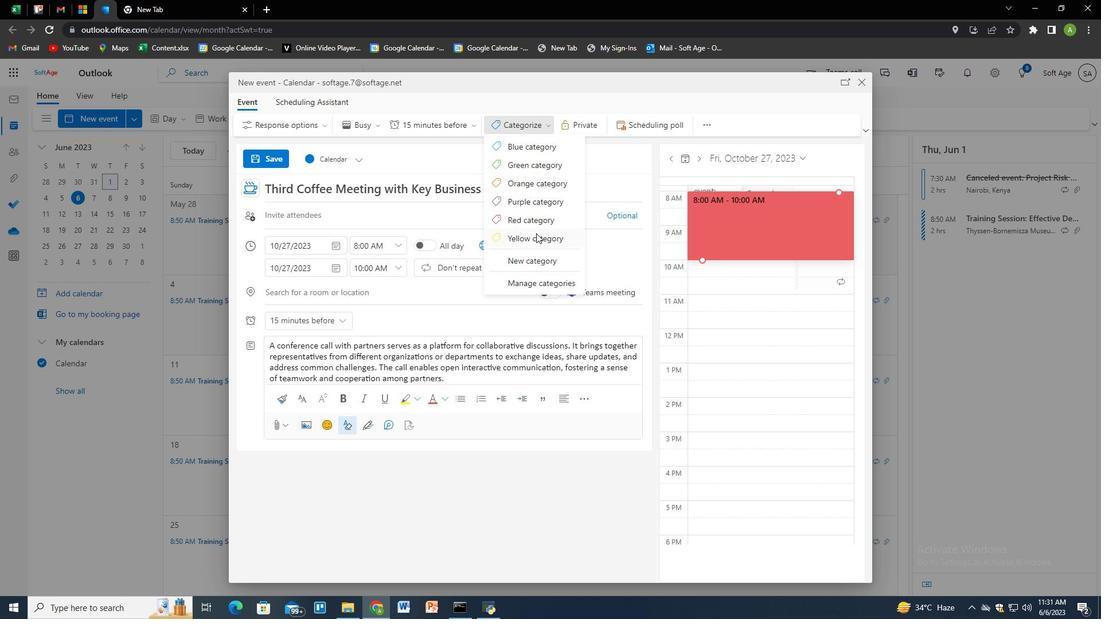 
Action: Mouse moved to (382, 210)
Screenshot: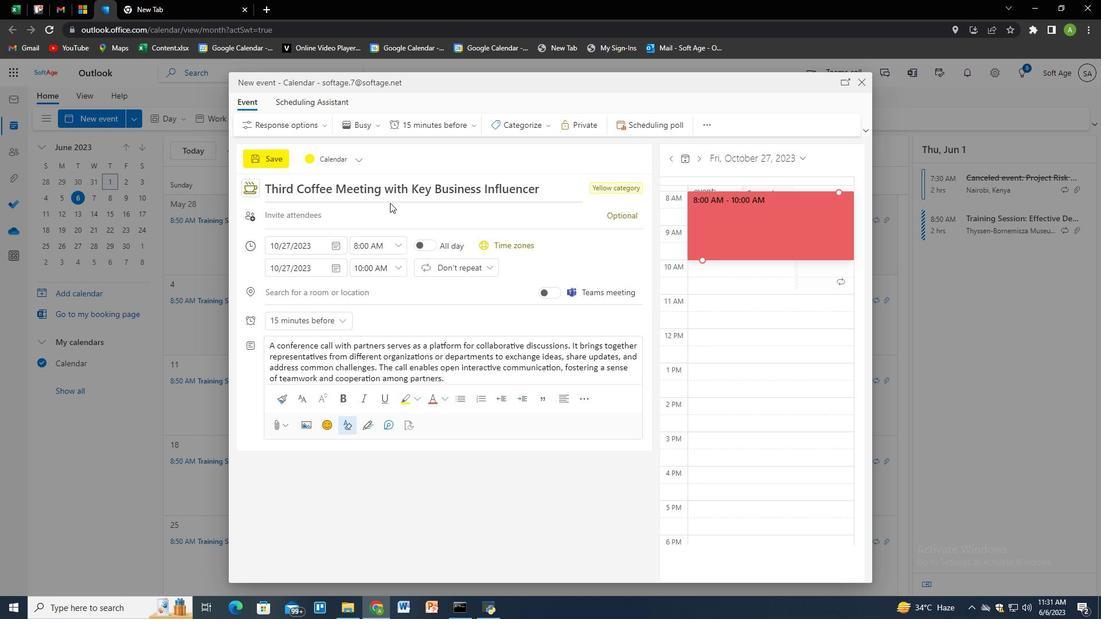 
Action: Mouse pressed left at (382, 210)
Screenshot: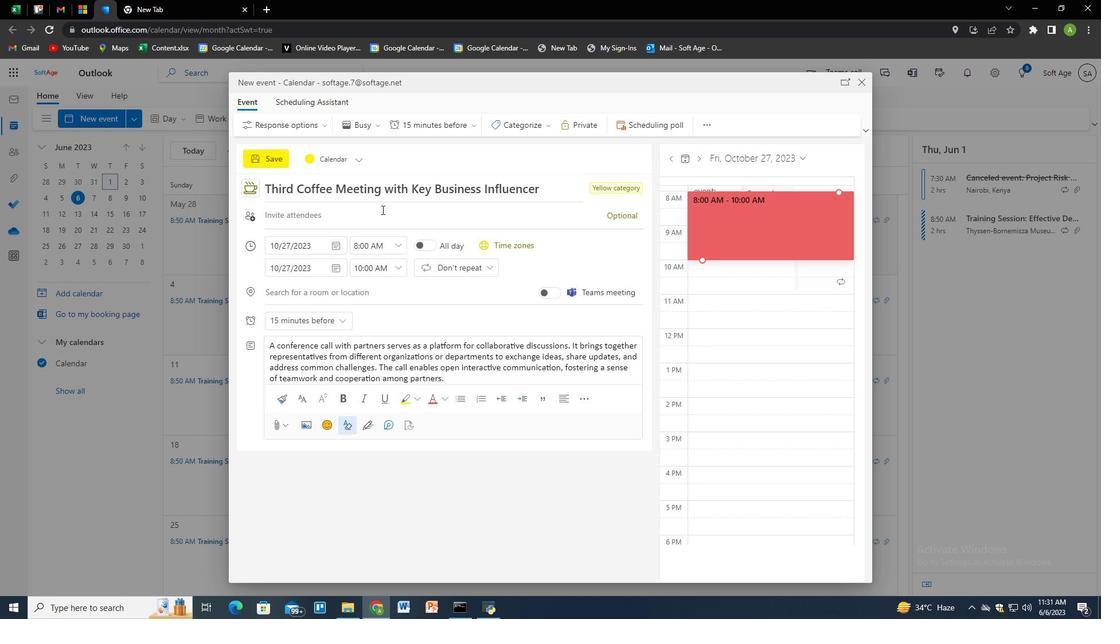 
Action: Key pressed softage.6<Key.shift><Key.shift><Key.shift><Key.shift><Key.shift><Key.shift><Key.shift><Key.shift><Key.shift>@softage.net<Key.enter>softage.8<Key.shift>@softage.net<Key.enter>
Screenshot: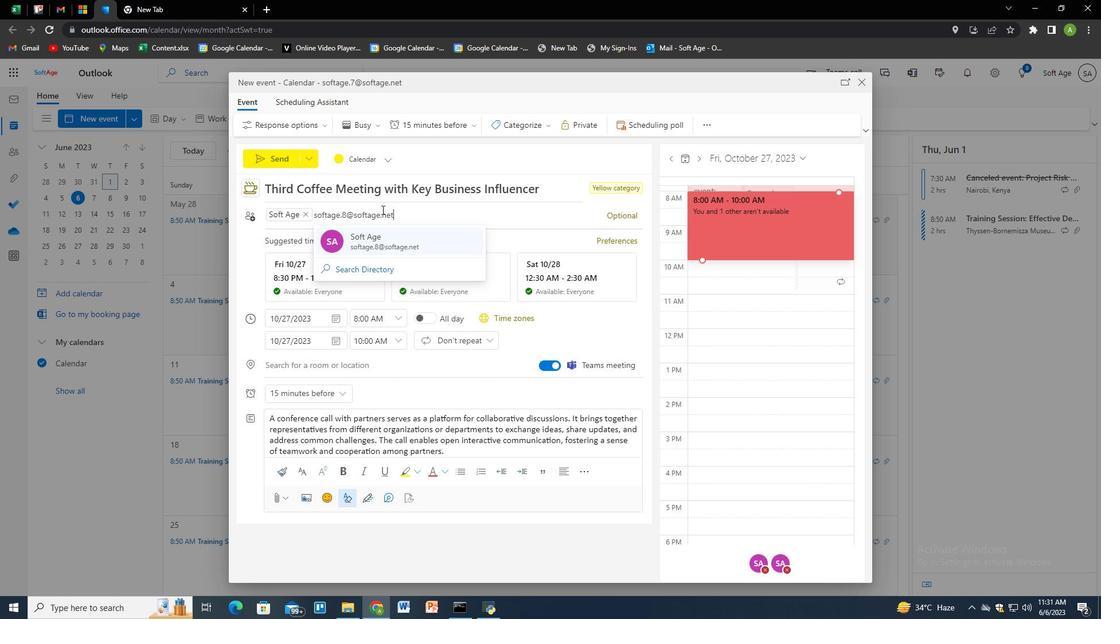 
Action: Mouse moved to (271, 160)
Screenshot: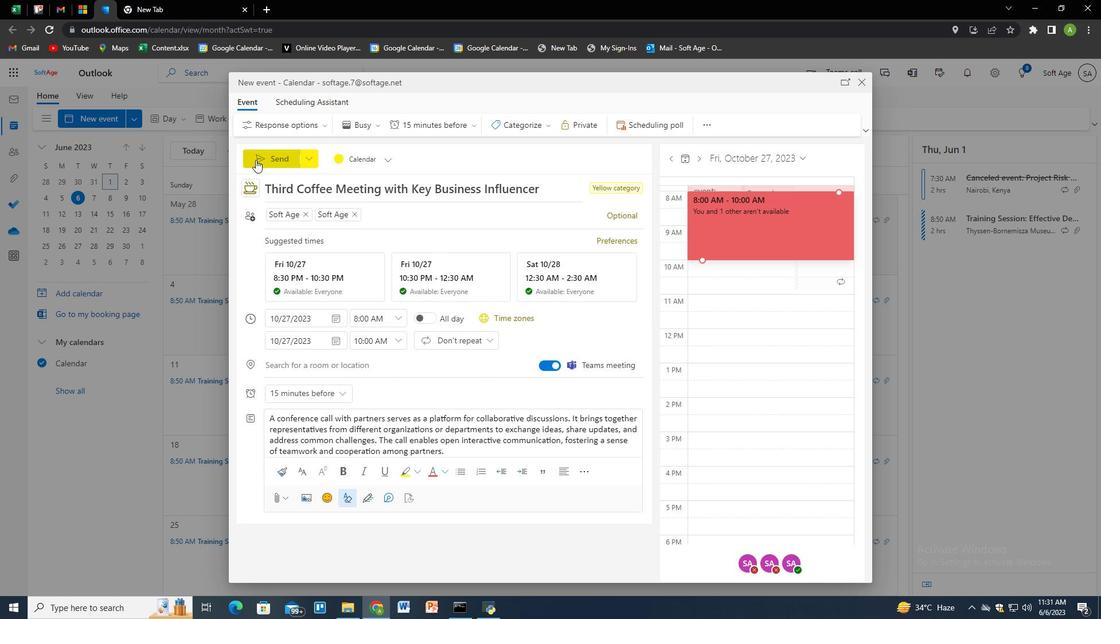 
Action: Mouse pressed left at (271, 160)
Screenshot: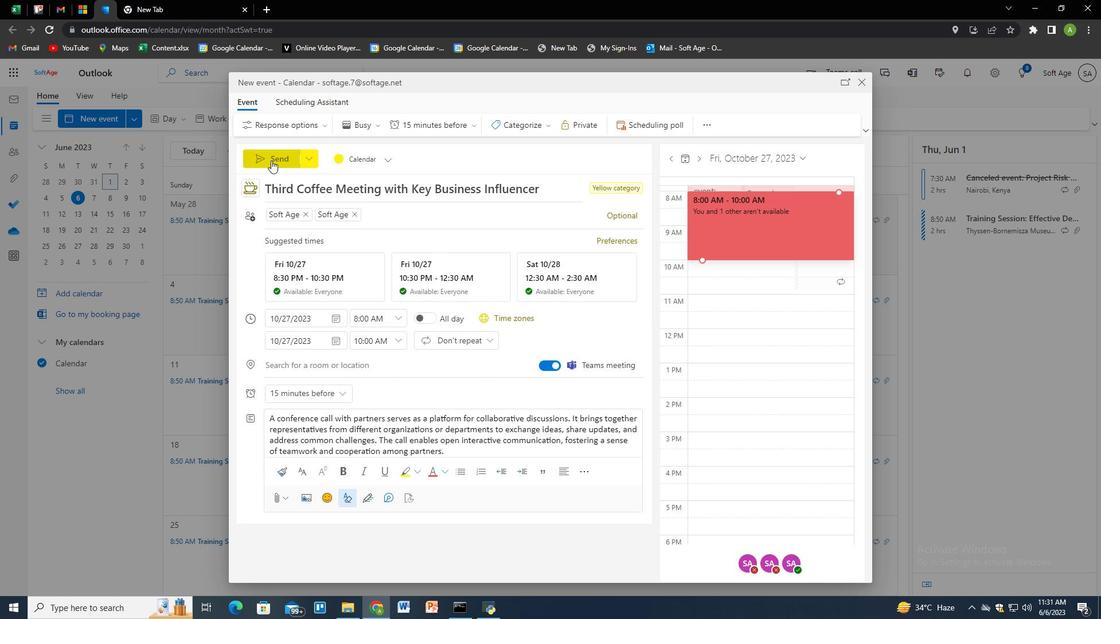 
Action: Mouse moved to (356, 173)
Screenshot: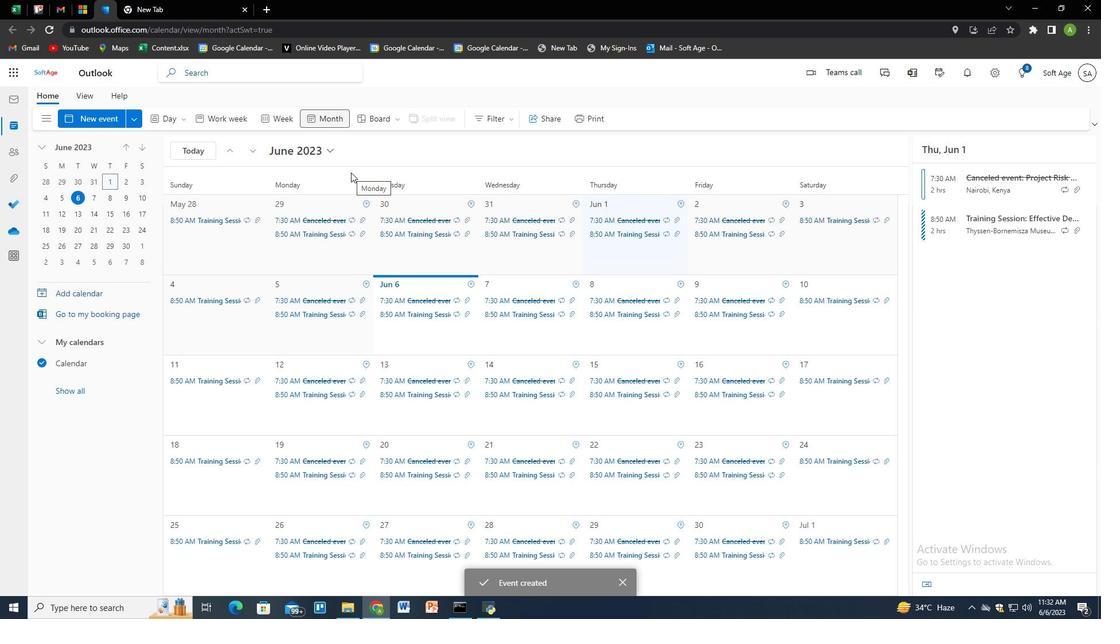 
